 Task: Check the percentage active listings of 2 bedrooms in the last 3 years.
Action: Mouse moved to (797, 224)
Screenshot: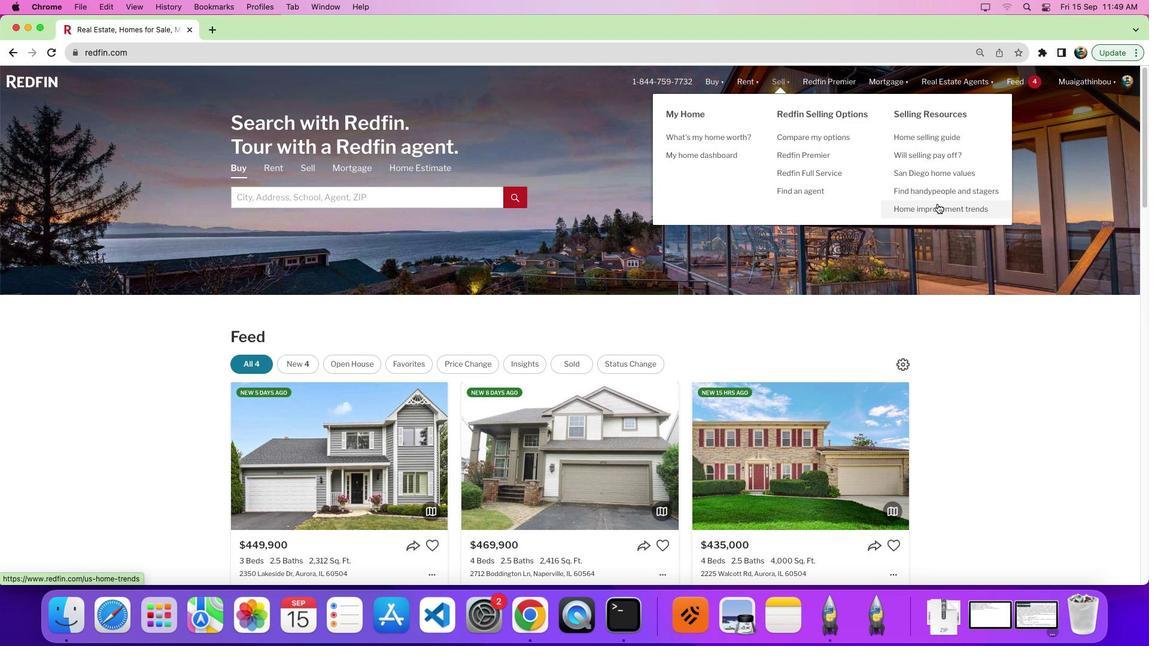 
Action: Mouse pressed left at (797, 224)
Screenshot: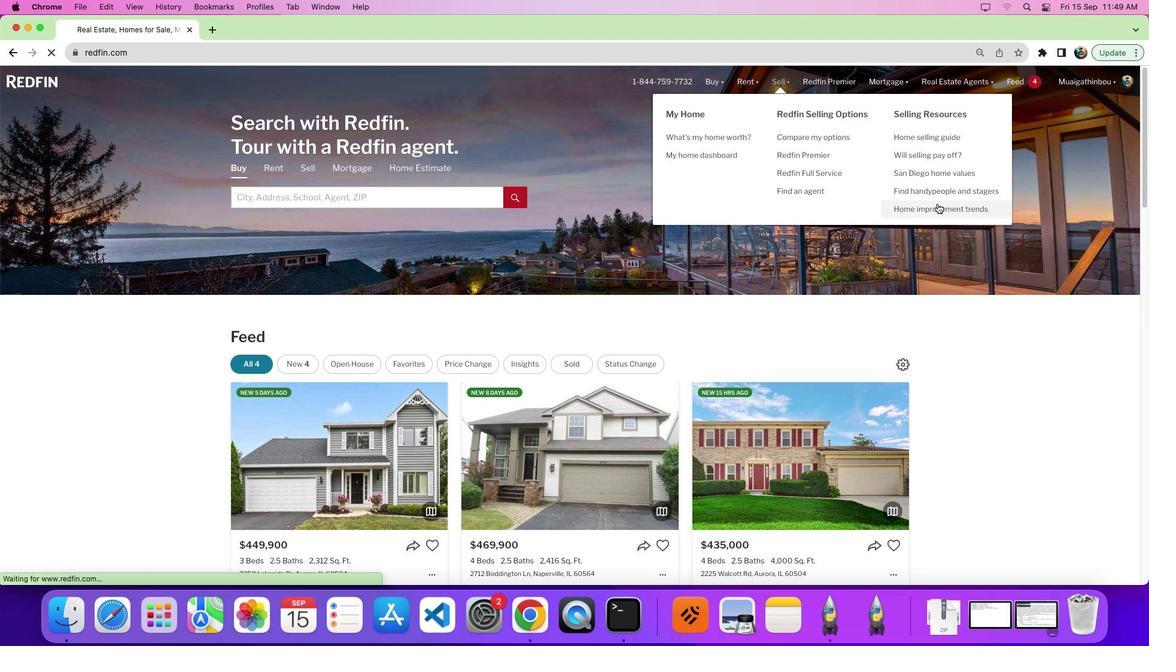
Action: Mouse moved to (359, 241)
Screenshot: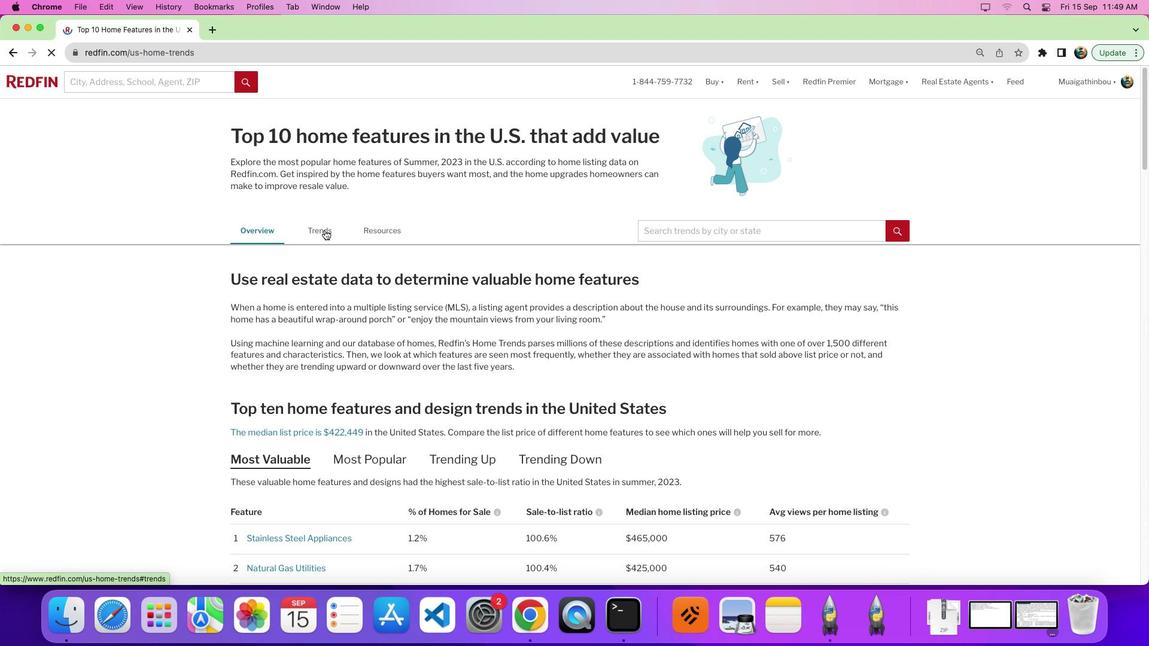 
Action: Mouse pressed left at (359, 241)
Screenshot: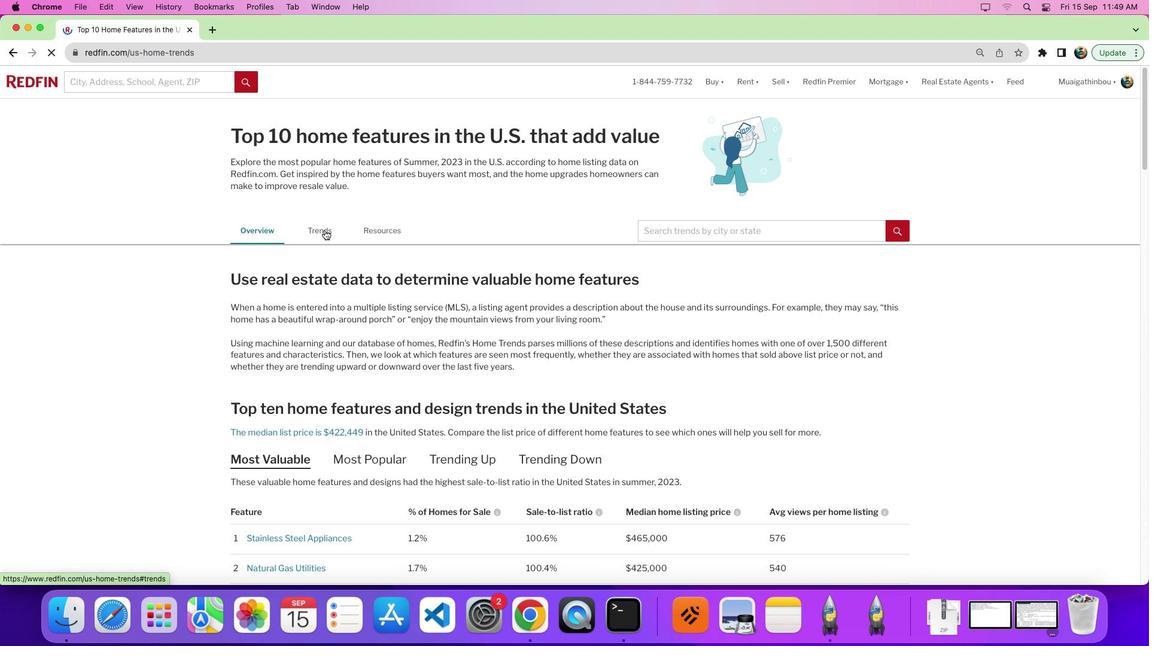 
Action: Mouse moved to (438, 283)
Screenshot: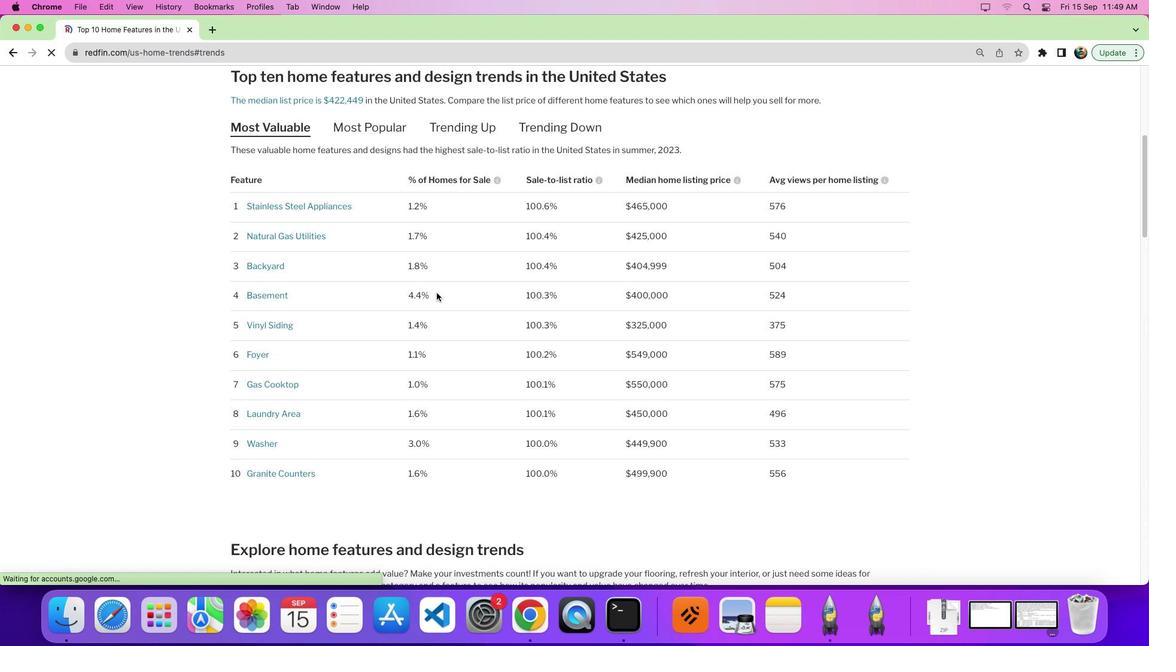
Action: Mouse scrolled (438, 283) with delta (126, 93)
Screenshot: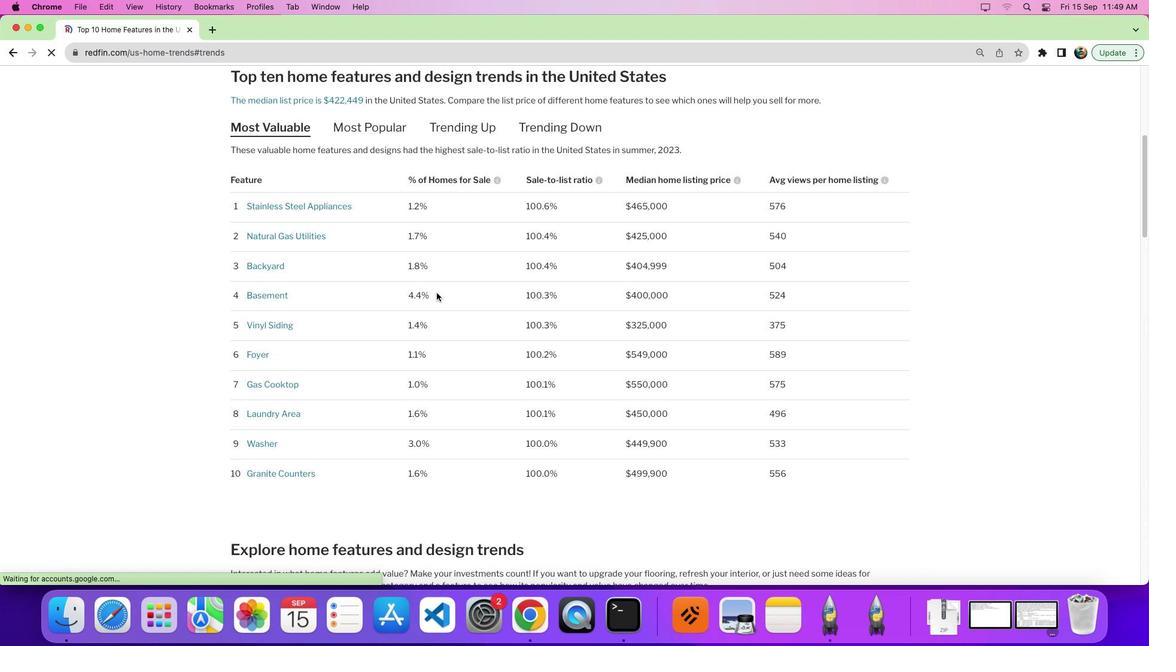 
Action: Mouse moved to (438, 283)
Screenshot: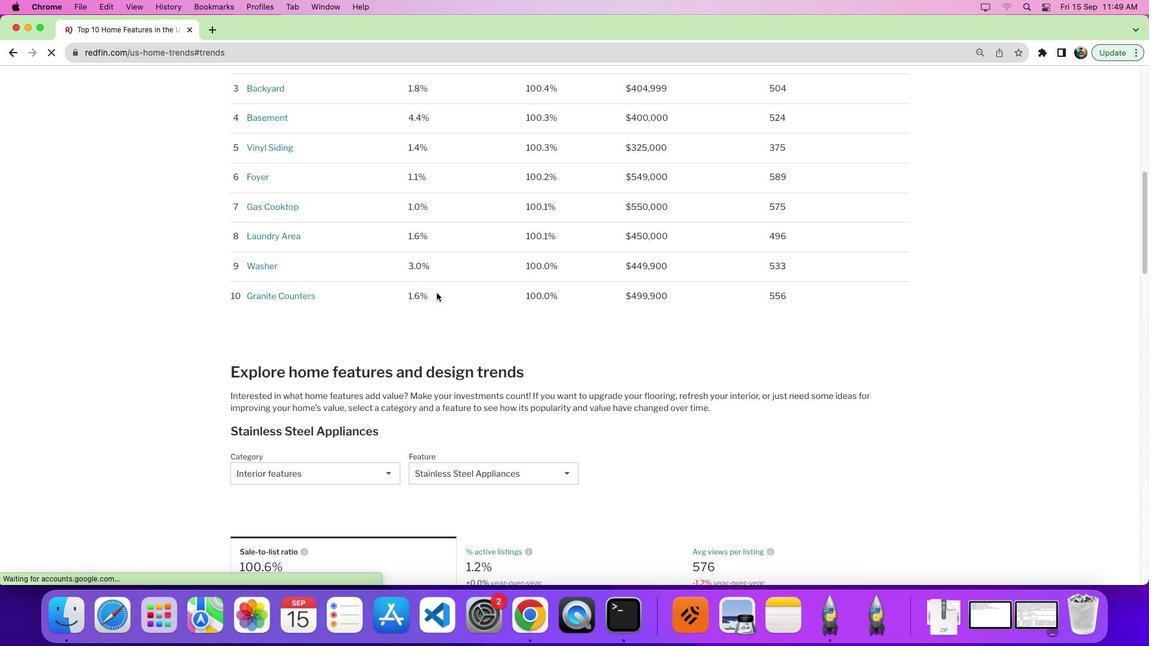 
Action: Mouse scrolled (438, 283) with delta (126, 93)
Screenshot: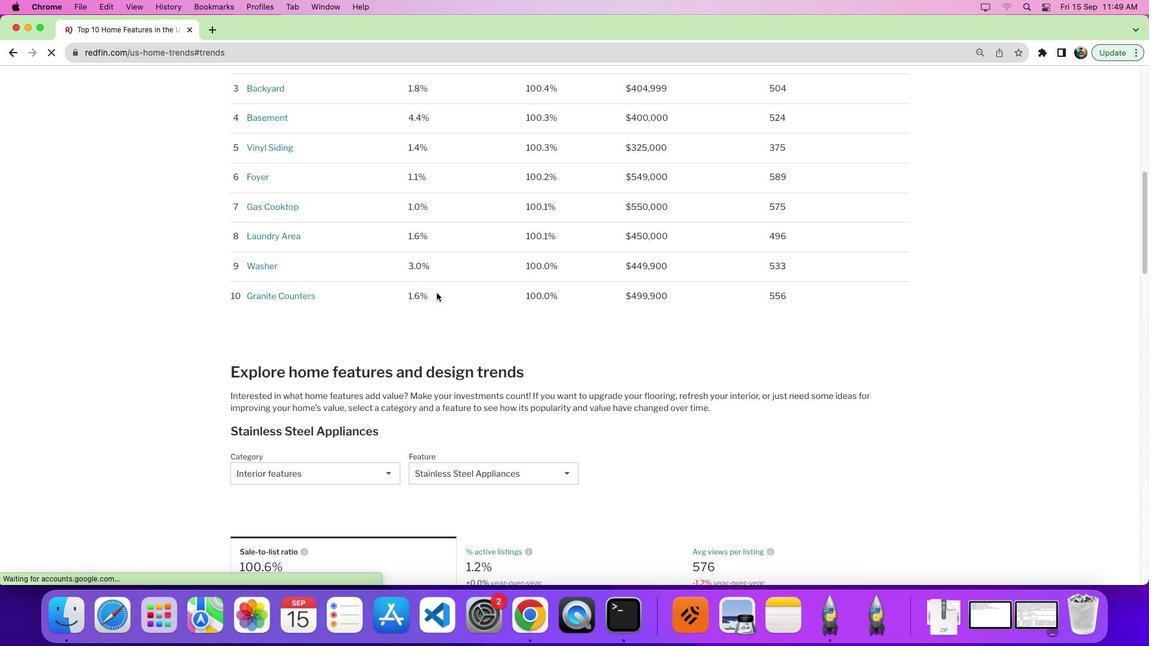
Action: Mouse moved to (439, 283)
Screenshot: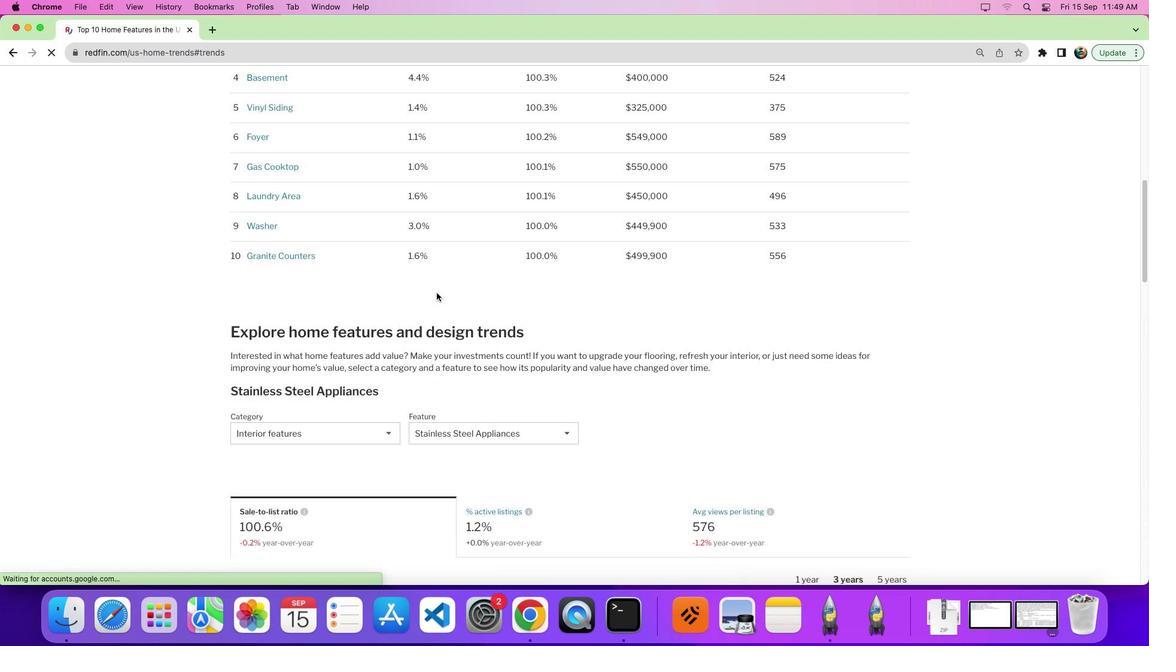 
Action: Mouse scrolled (439, 283) with delta (126, 90)
Screenshot: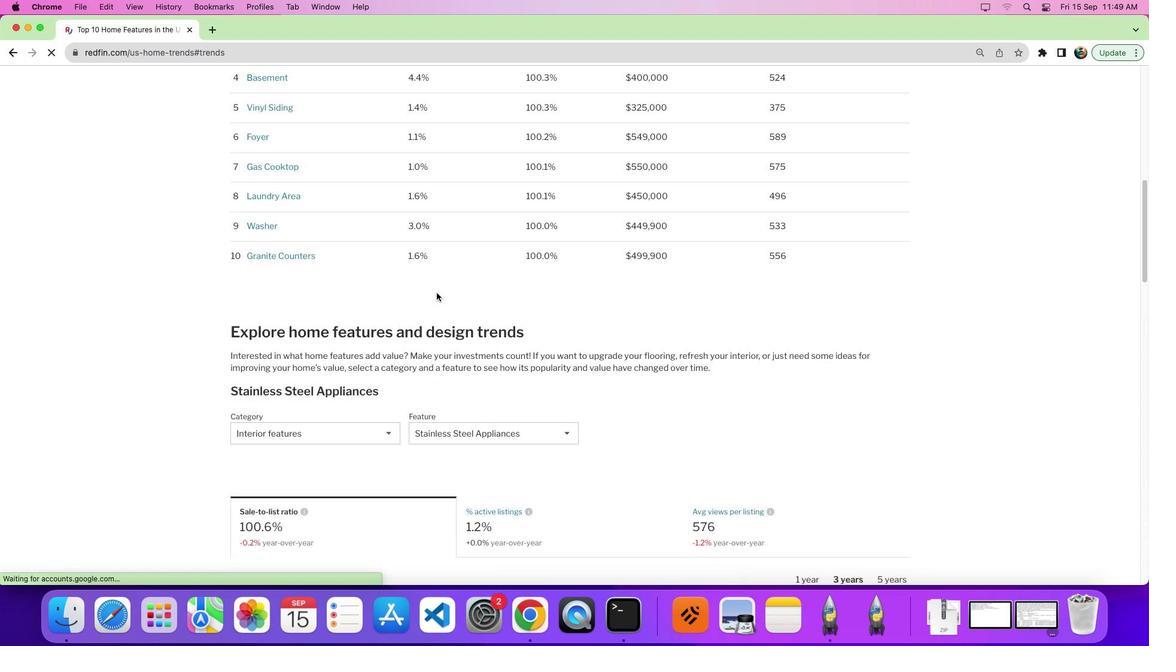 
Action: Mouse moved to (439, 281)
Screenshot: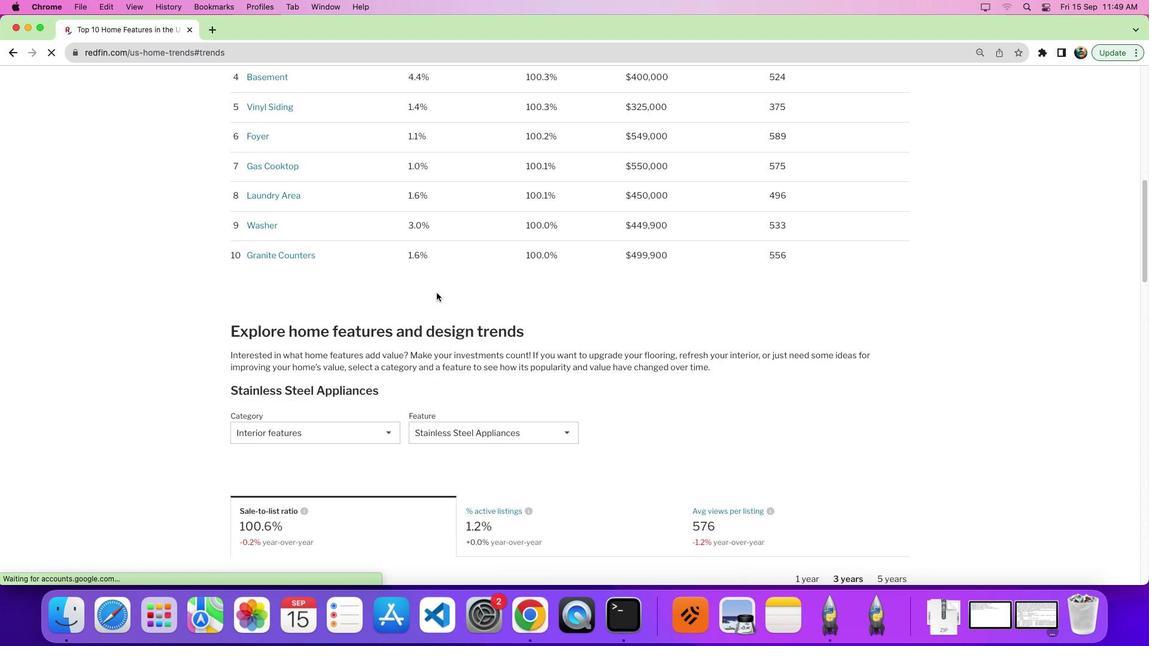 
Action: Mouse scrolled (439, 281) with delta (126, 93)
Screenshot: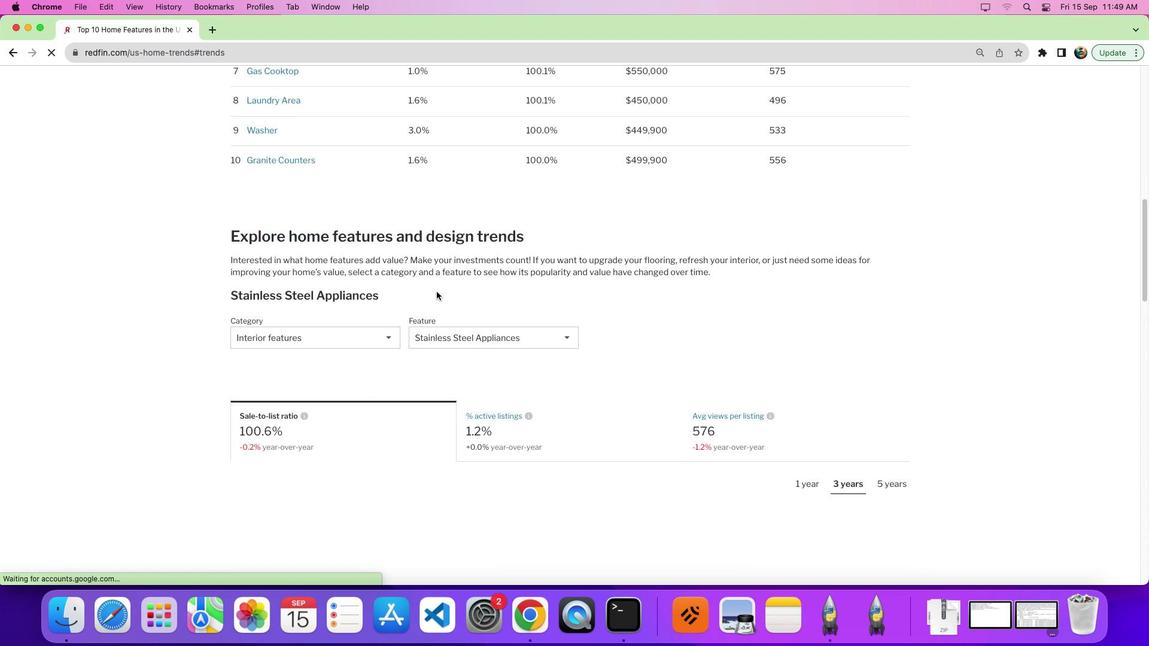 
Action: Mouse moved to (439, 281)
Screenshot: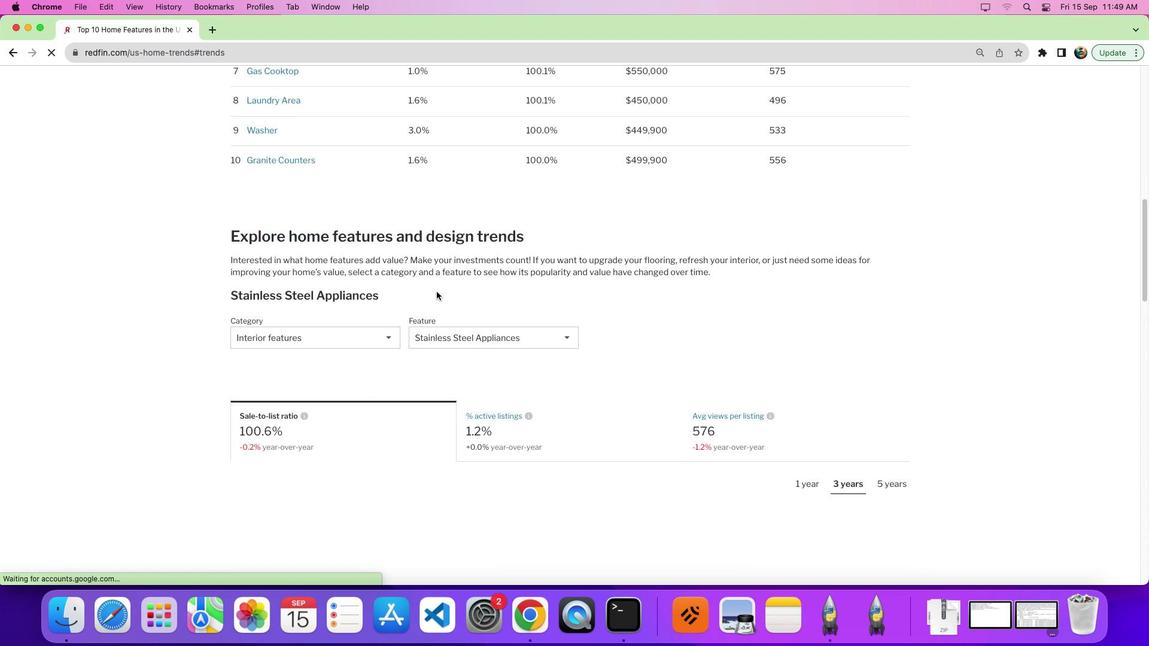 
Action: Mouse scrolled (439, 281) with delta (126, 93)
Screenshot: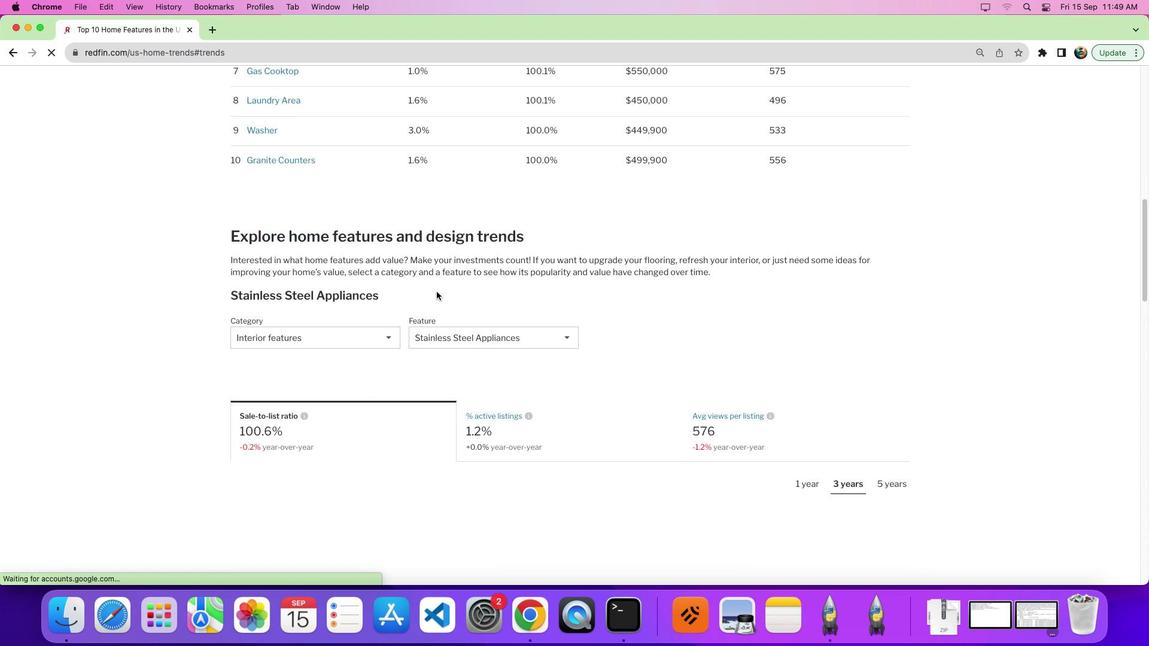 
Action: Mouse moved to (439, 281)
Screenshot: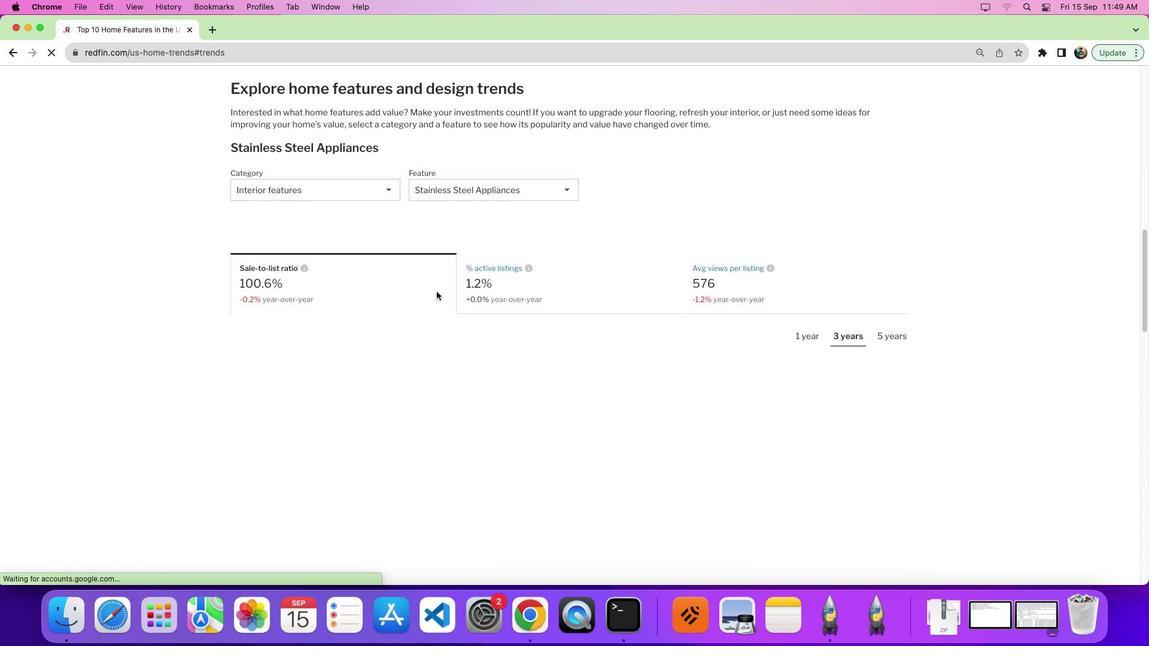 
Action: Mouse scrolled (439, 281) with delta (126, 90)
Screenshot: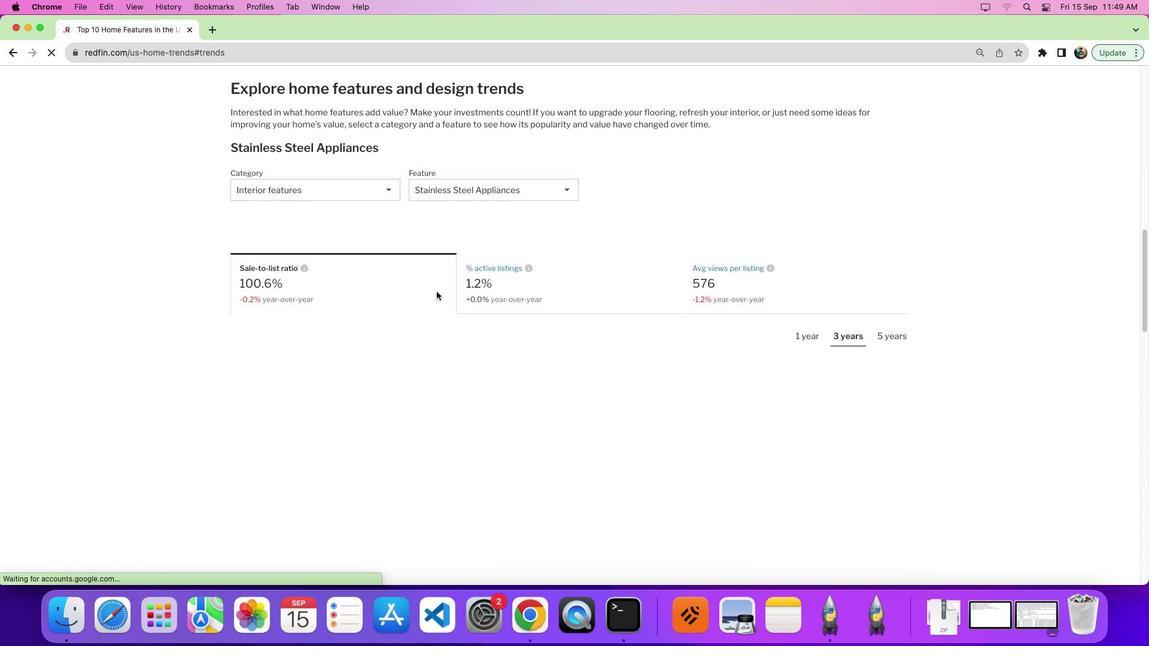 
Action: Mouse moved to (369, 217)
Screenshot: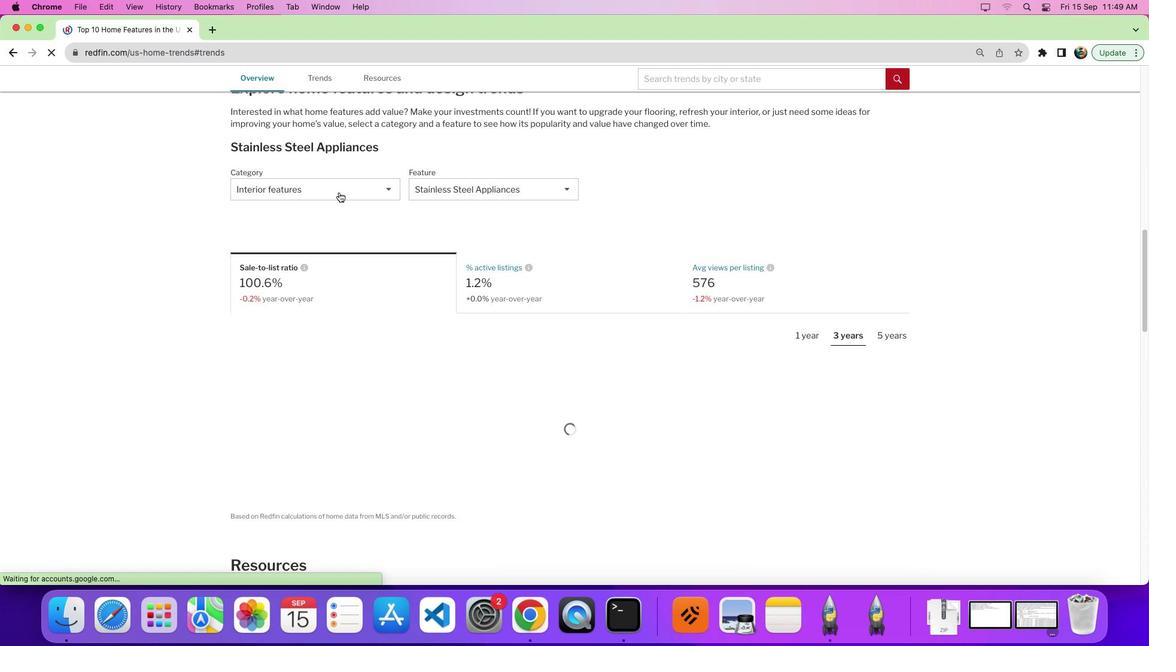 
Action: Mouse pressed left at (369, 217)
Screenshot: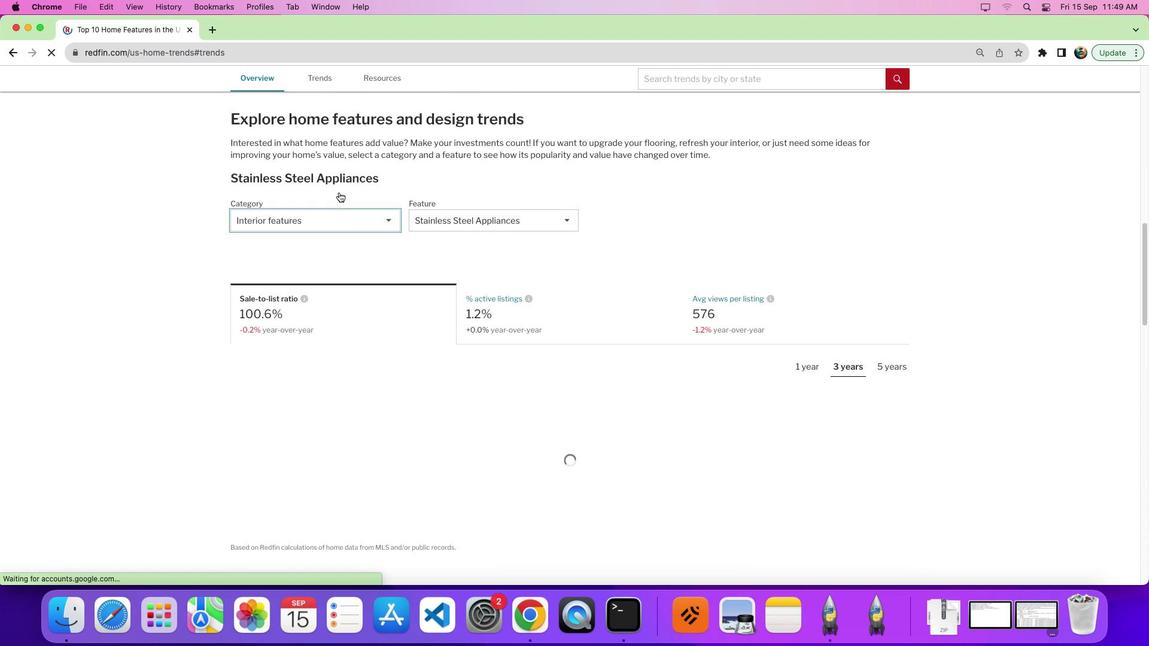 
Action: Mouse moved to (382, 289)
Screenshot: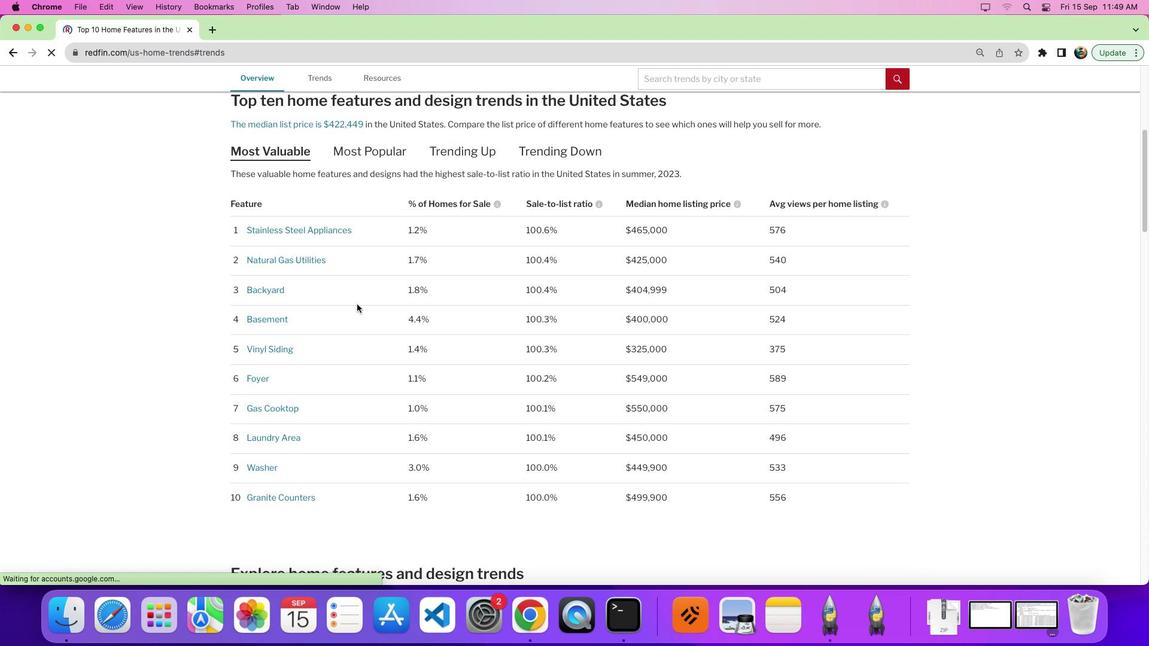 
Action: Mouse scrolled (382, 289) with delta (126, 93)
Screenshot: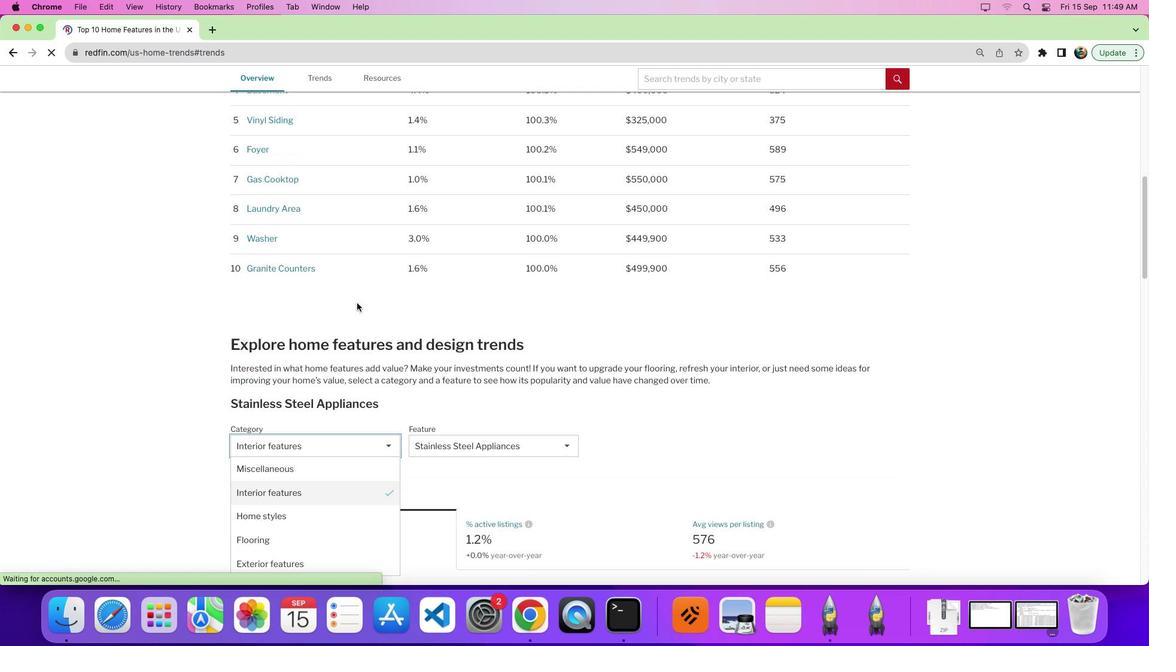 
Action: Mouse scrolled (382, 289) with delta (126, 93)
Screenshot: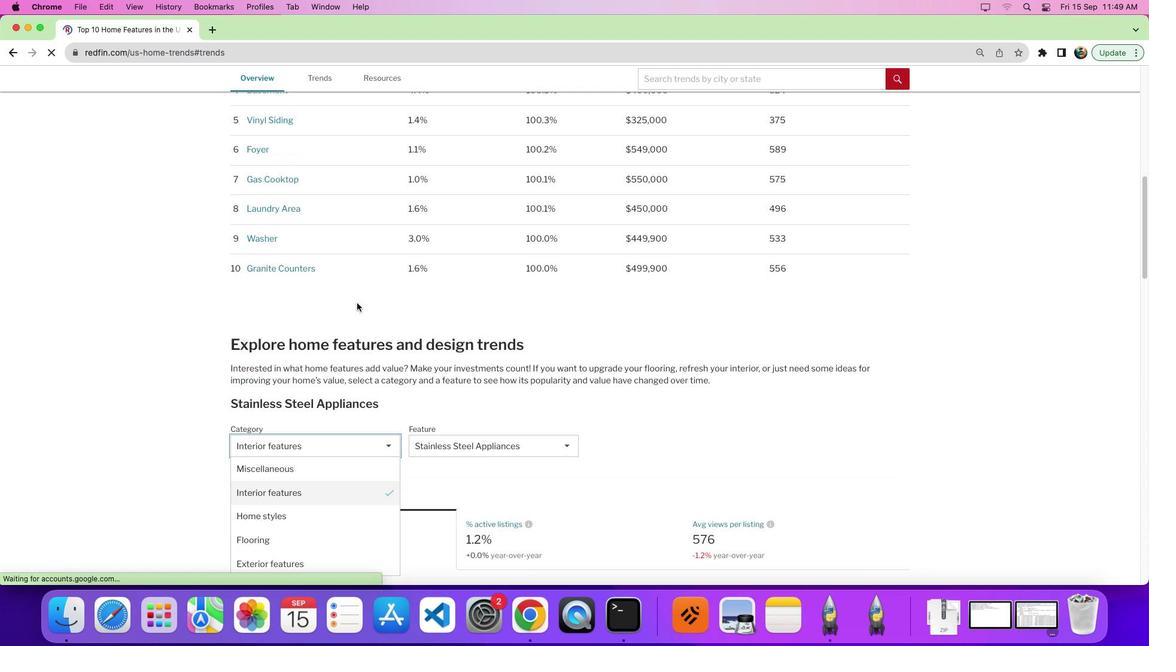 
Action: Mouse scrolled (382, 289) with delta (126, 90)
Screenshot: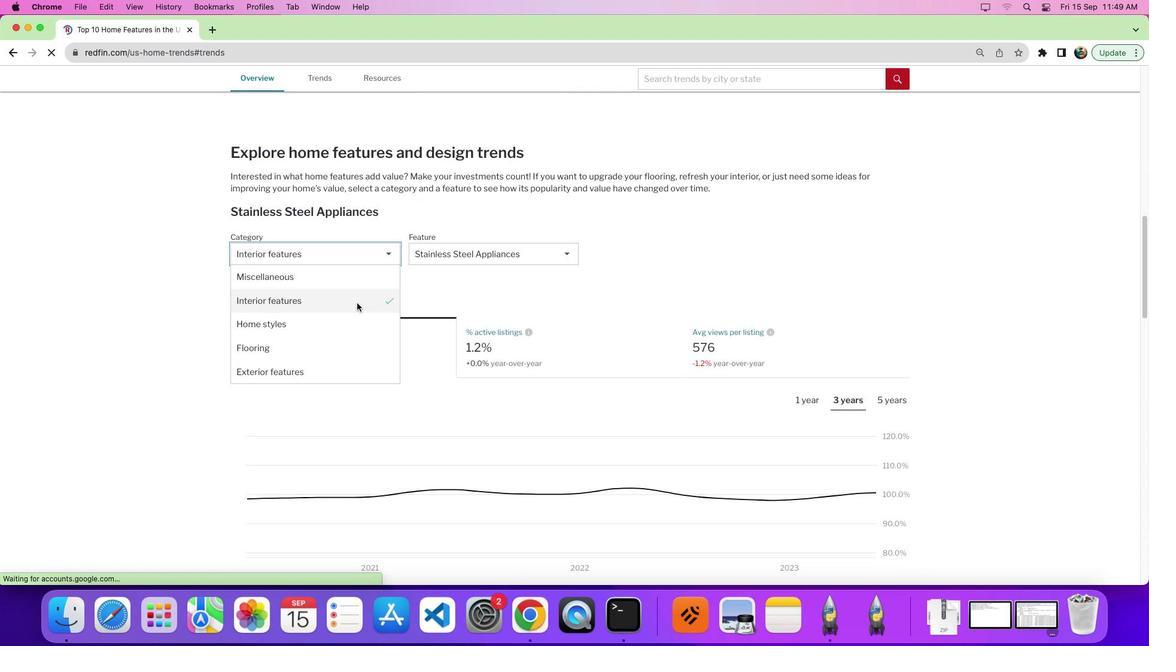 
Action: Mouse moved to (382, 288)
Screenshot: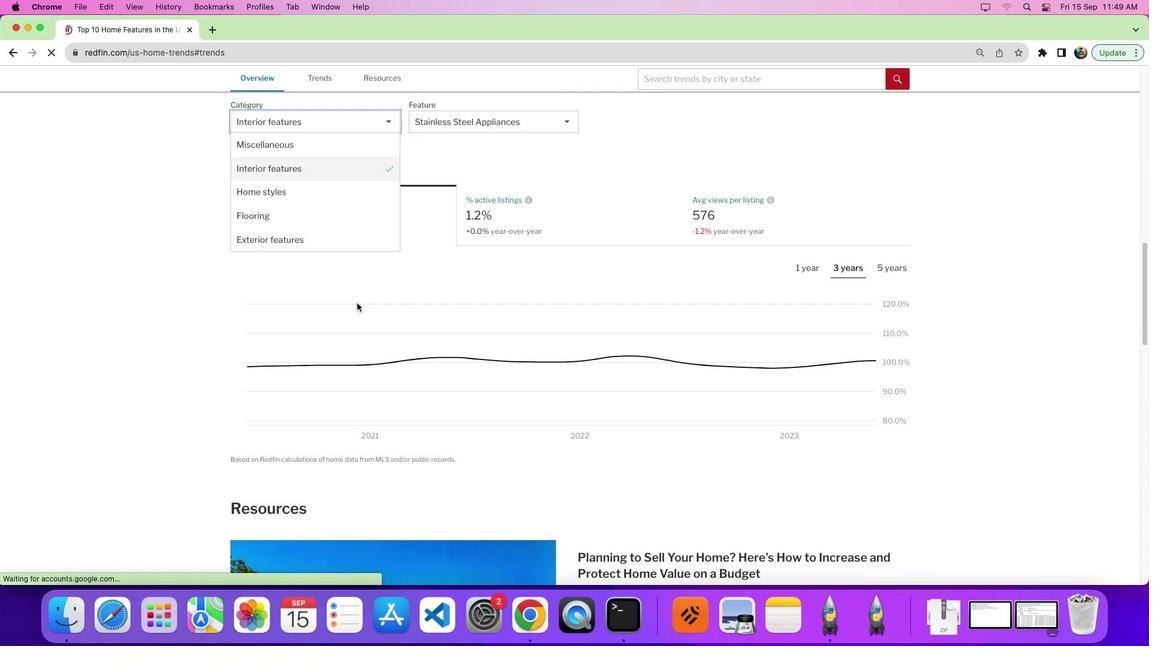 
Action: Mouse scrolled (382, 288) with delta (126, 89)
Screenshot: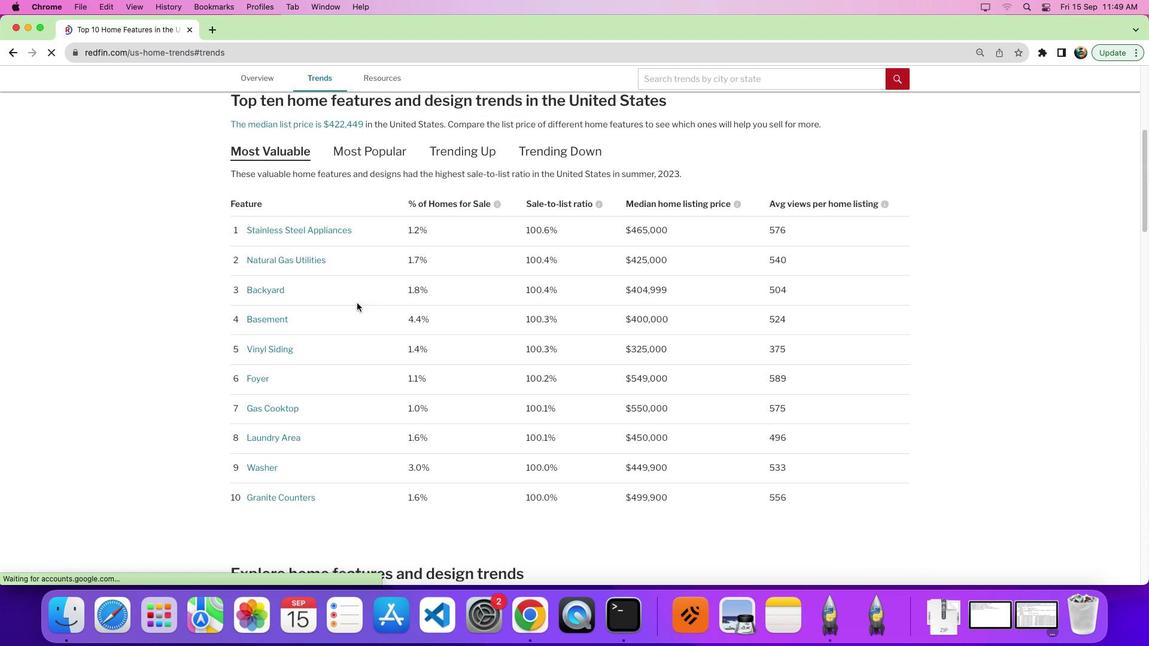 
Action: Mouse moved to (378, 177)
Screenshot: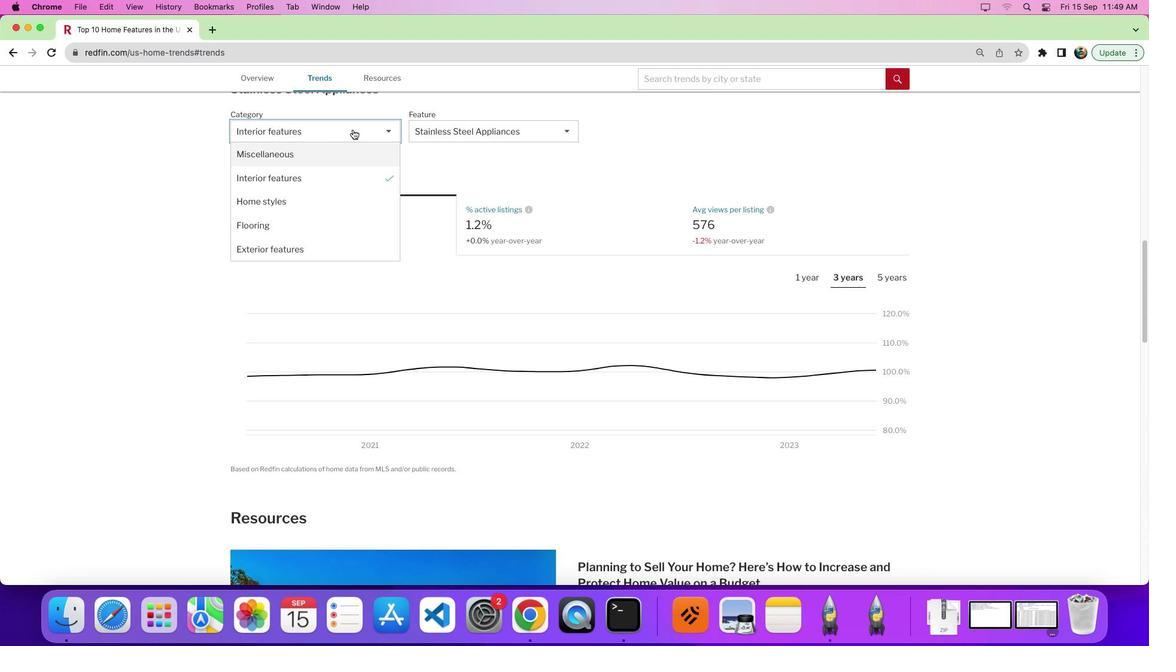 
Action: Mouse pressed left at (378, 177)
Screenshot: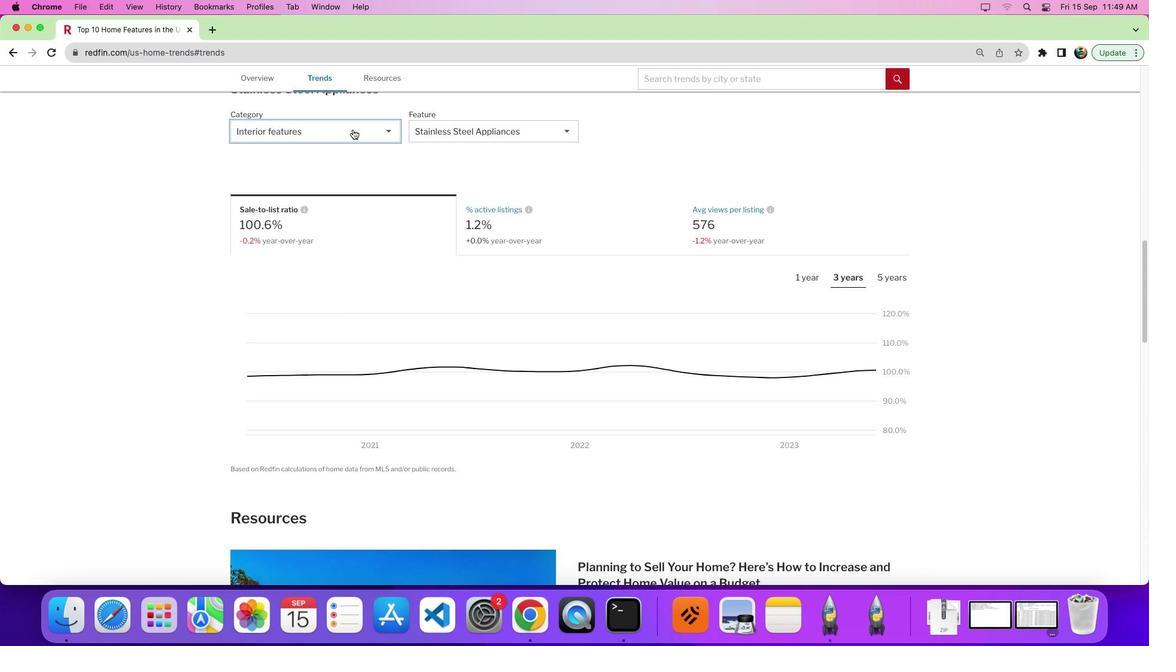 
Action: Mouse moved to (388, 183)
Screenshot: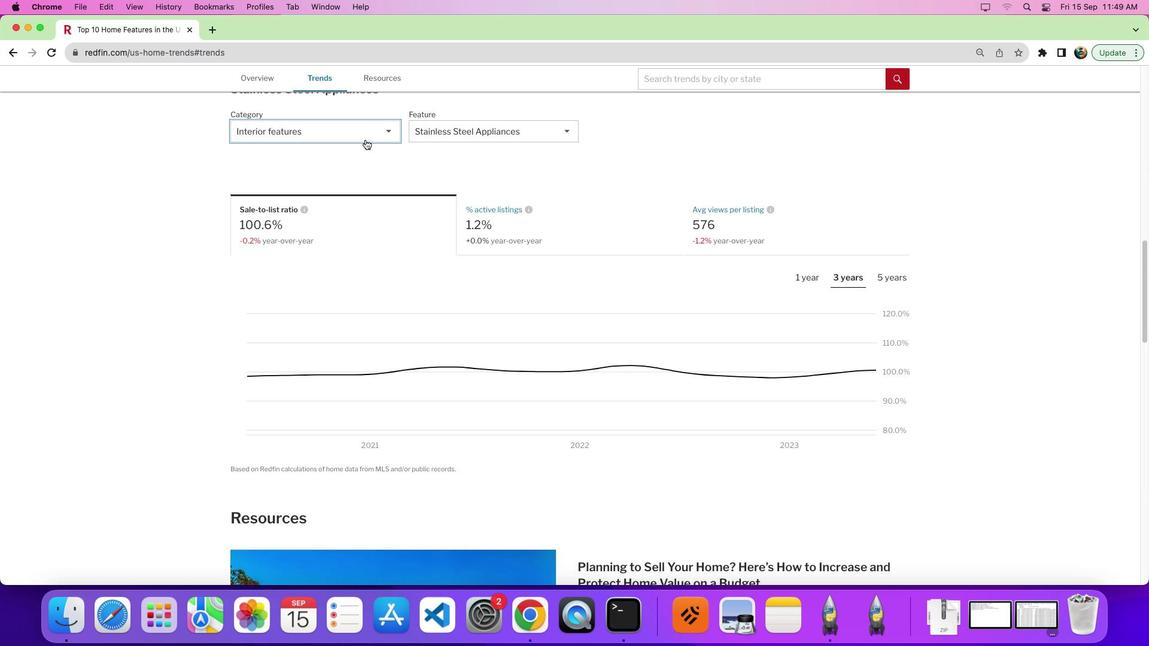 
Action: Mouse pressed left at (388, 183)
Screenshot: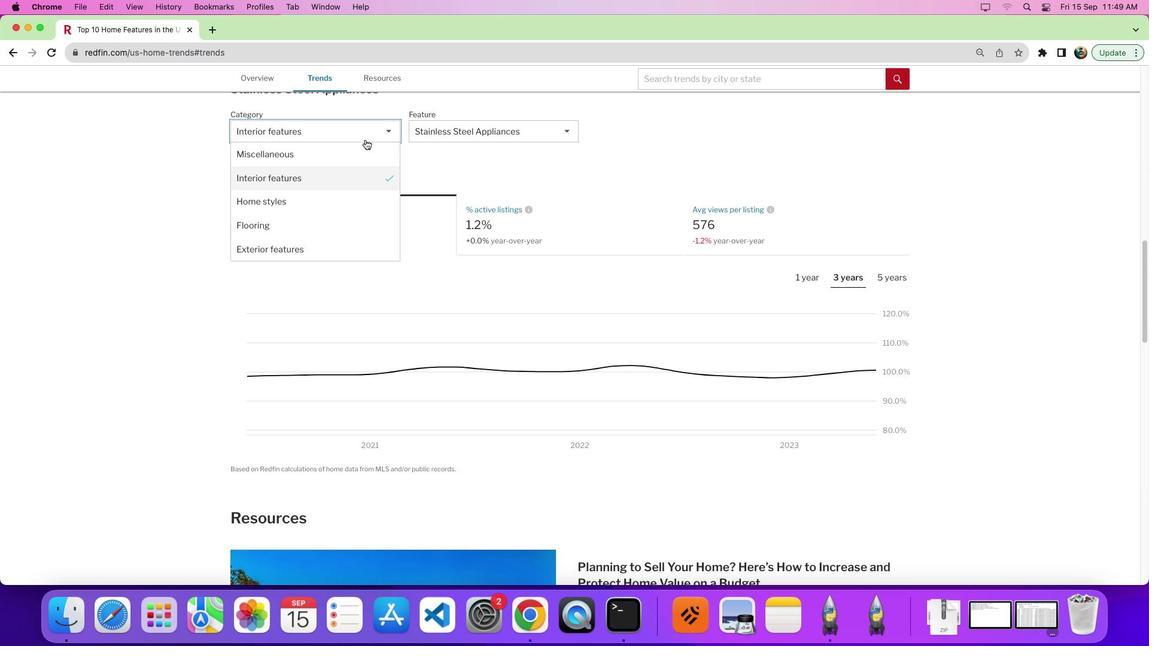
Action: Mouse moved to (377, 207)
Screenshot: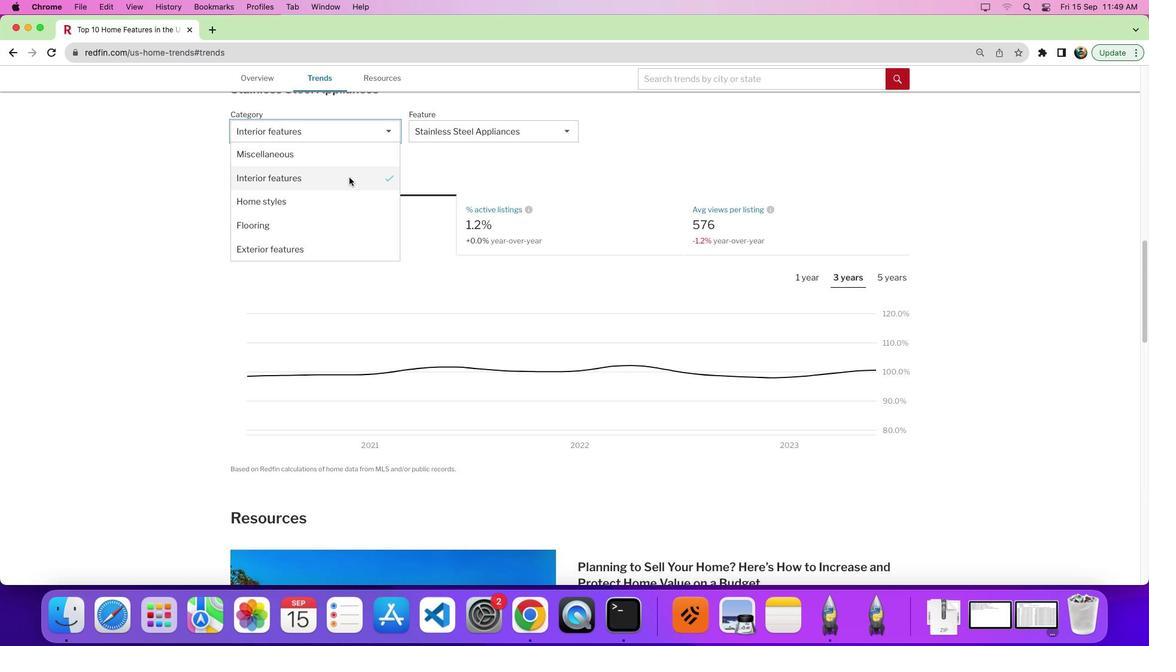 
Action: Mouse pressed left at (377, 207)
Screenshot: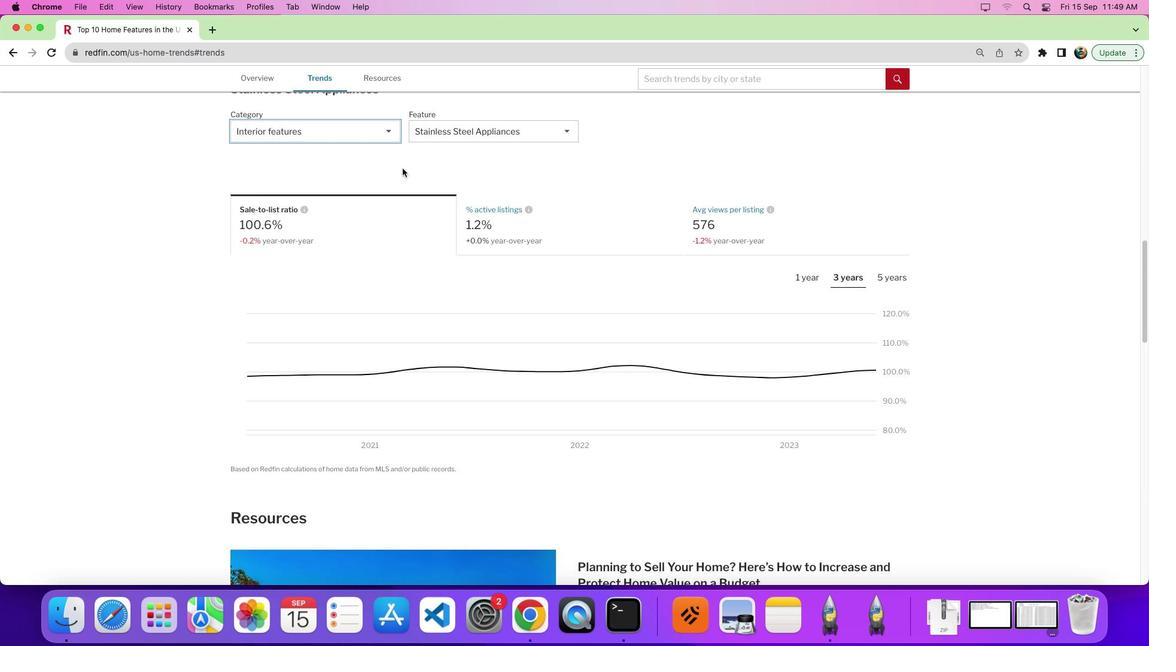 
Action: Mouse moved to (472, 181)
Screenshot: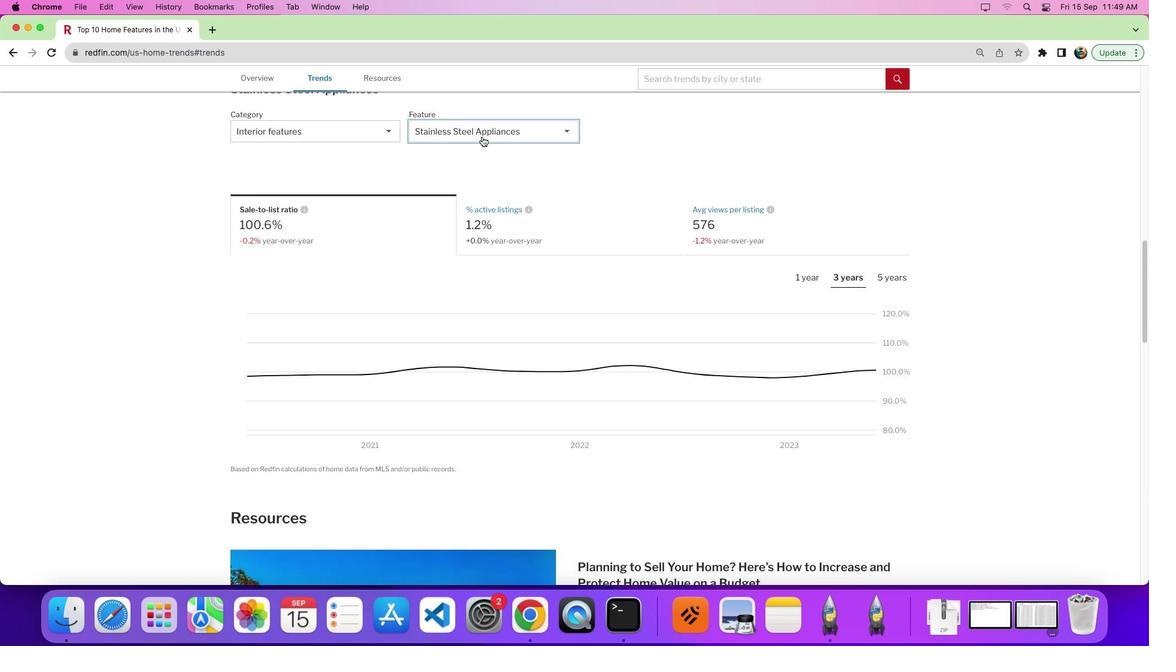 
Action: Mouse pressed left at (472, 181)
Screenshot: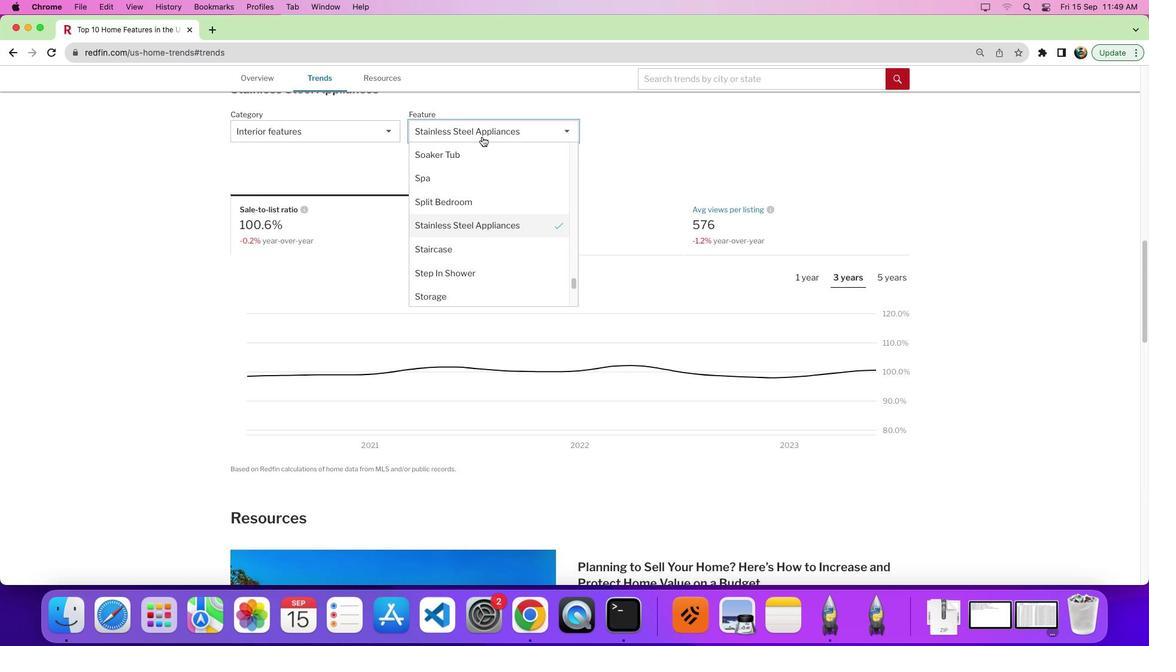 
Action: Mouse moved to (481, 215)
Screenshot: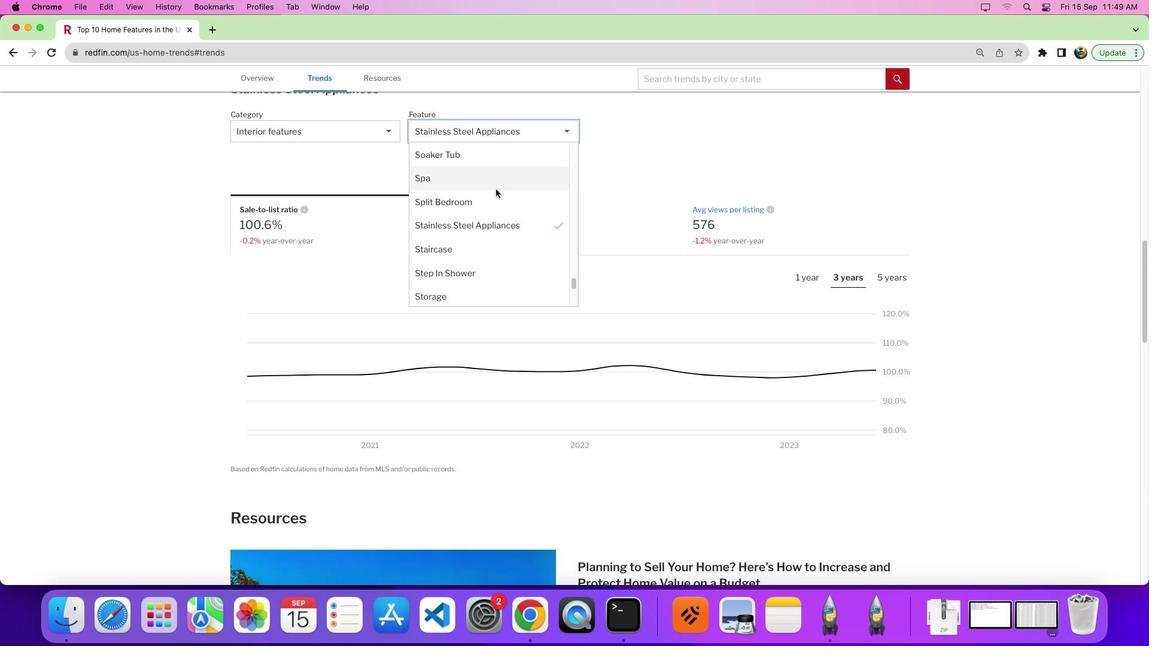 
Action: Mouse scrolled (481, 215) with delta (126, 93)
Screenshot: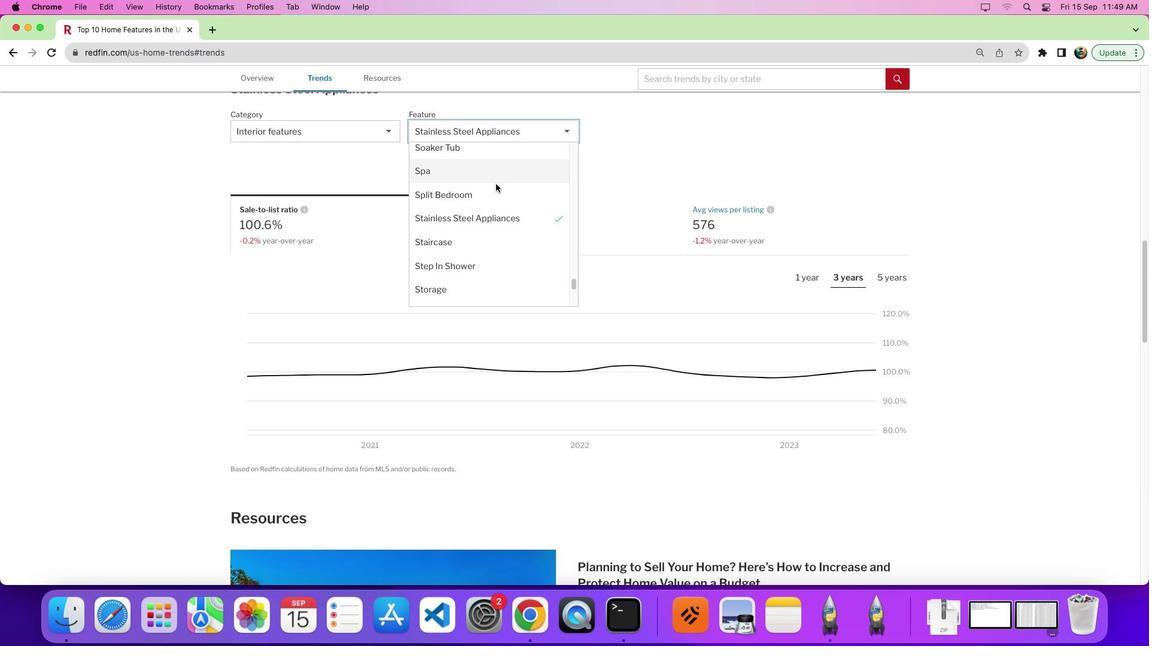 
Action: Mouse moved to (481, 212)
Screenshot: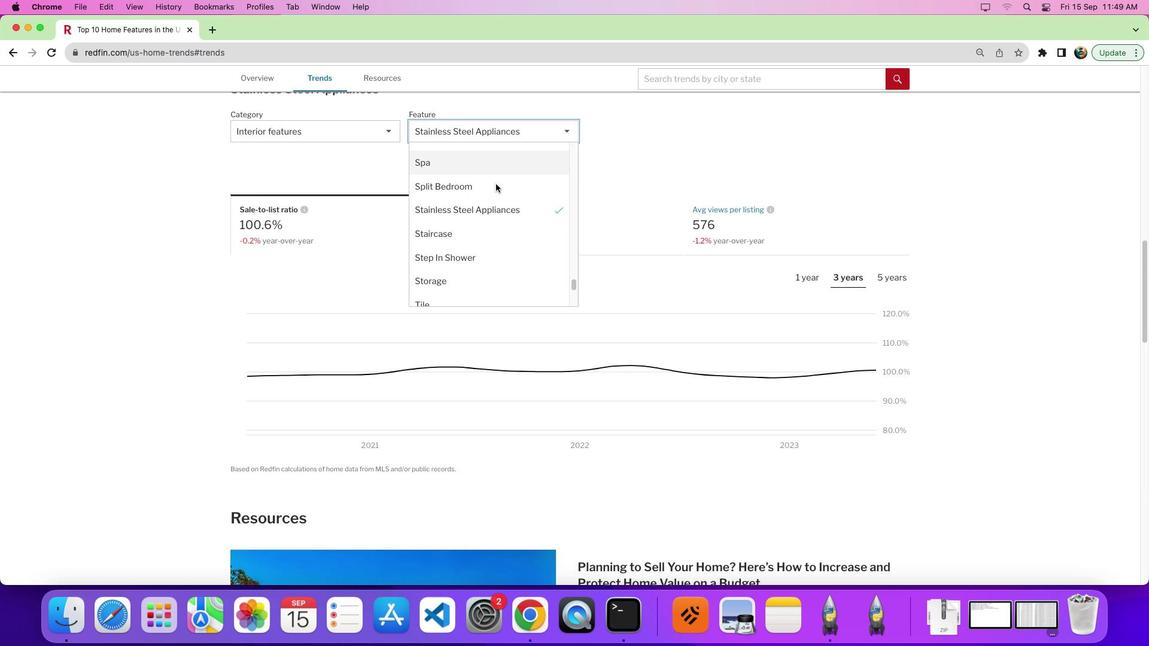 
Action: Mouse scrolled (481, 212) with delta (126, 93)
Screenshot: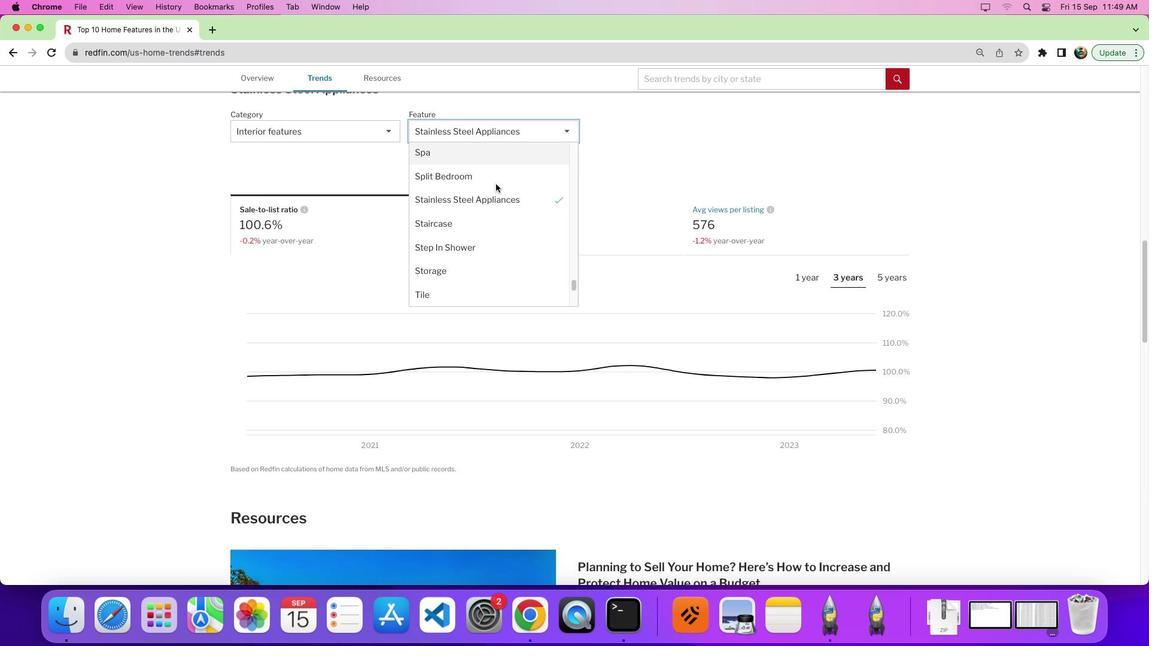 
Action: Mouse moved to (481, 211)
Screenshot: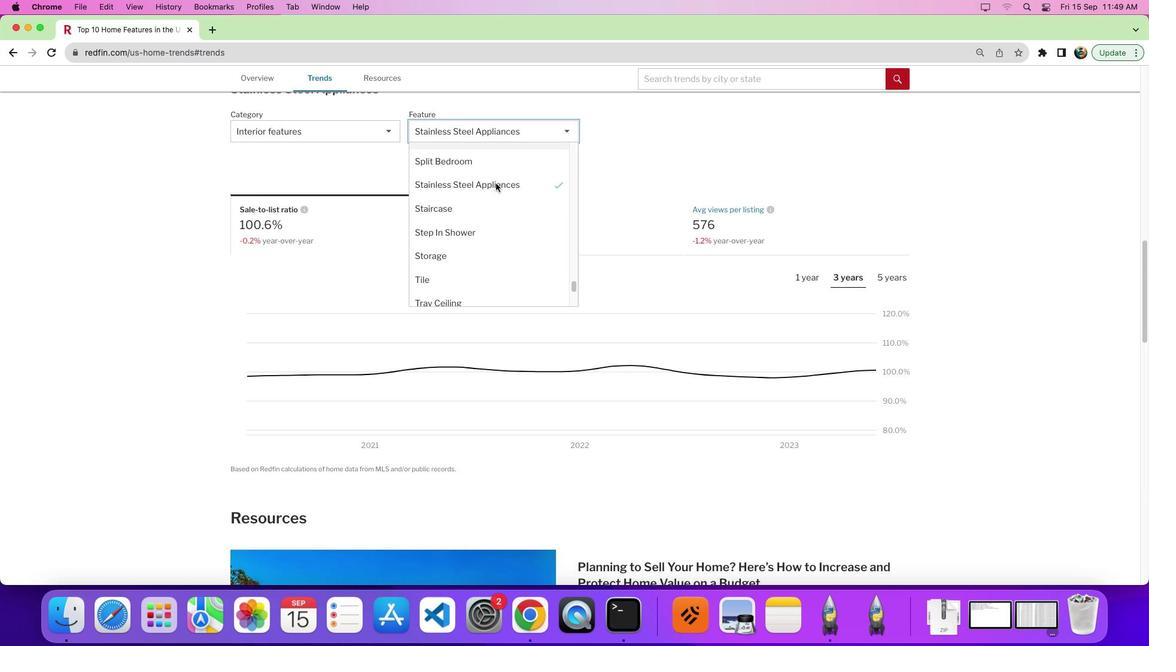 
Action: Mouse scrolled (481, 211) with delta (126, 93)
Screenshot: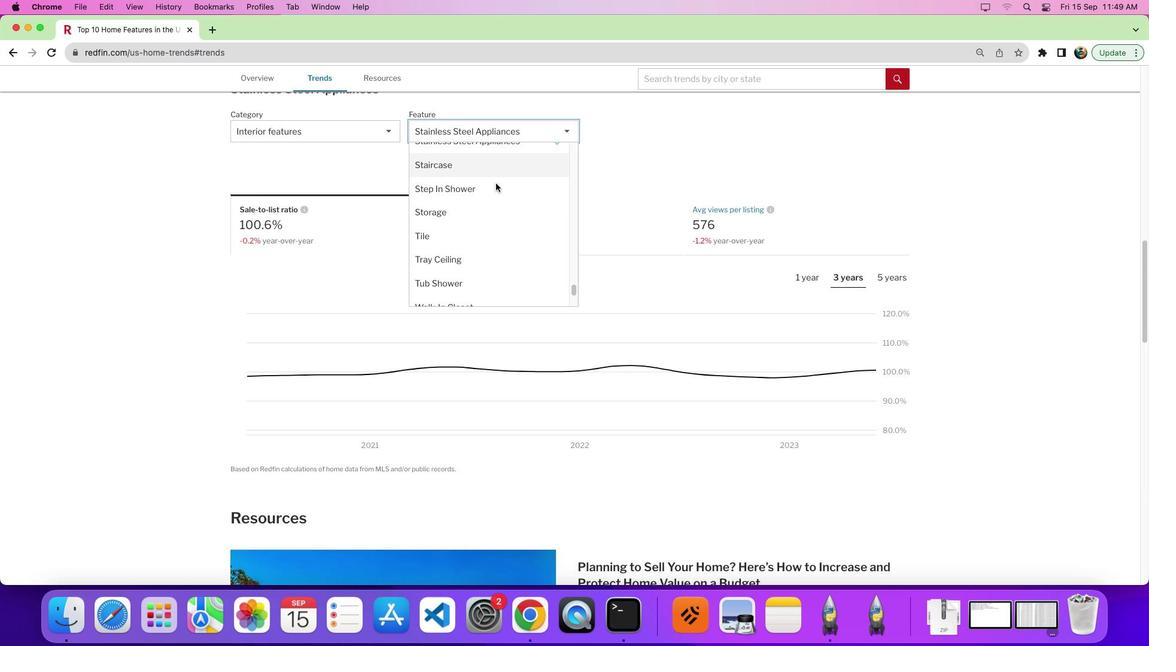 
Action: Mouse moved to (481, 211)
Screenshot: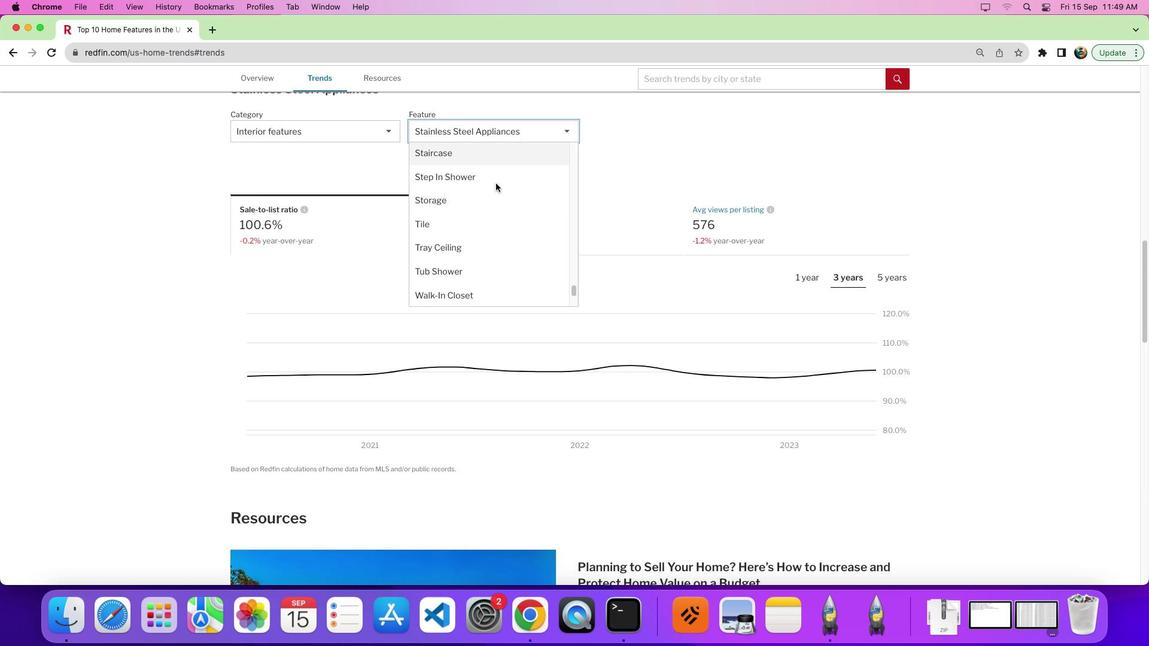 
Action: Mouse scrolled (481, 211) with delta (126, 93)
Screenshot: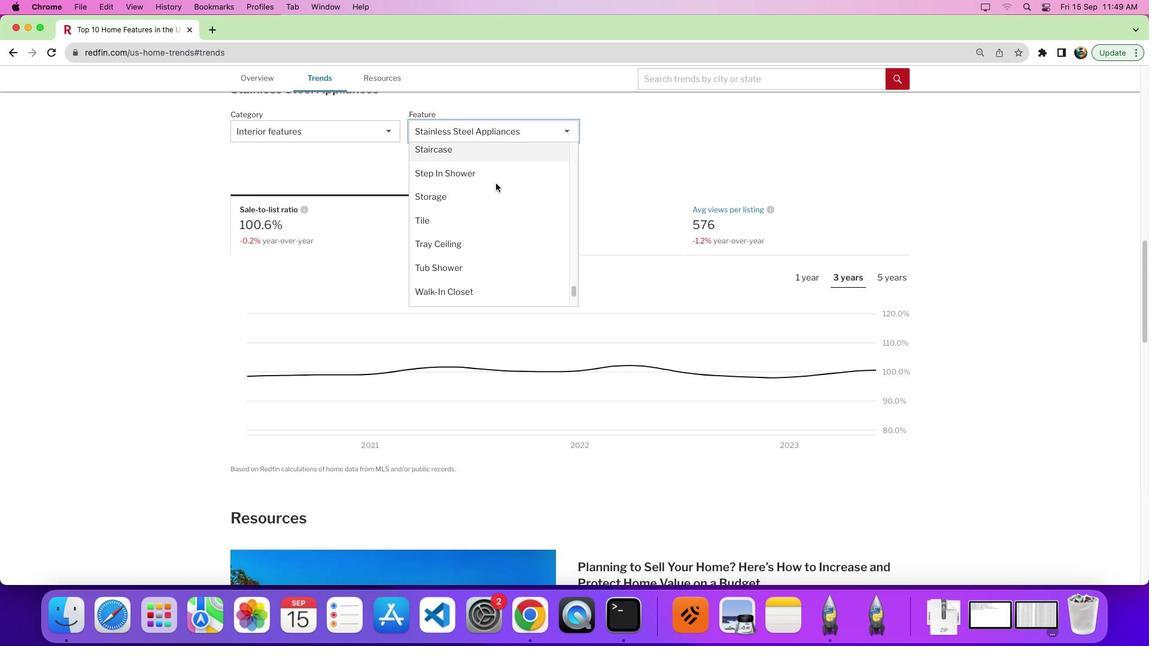 
Action: Mouse scrolled (481, 211) with delta (126, 93)
Screenshot: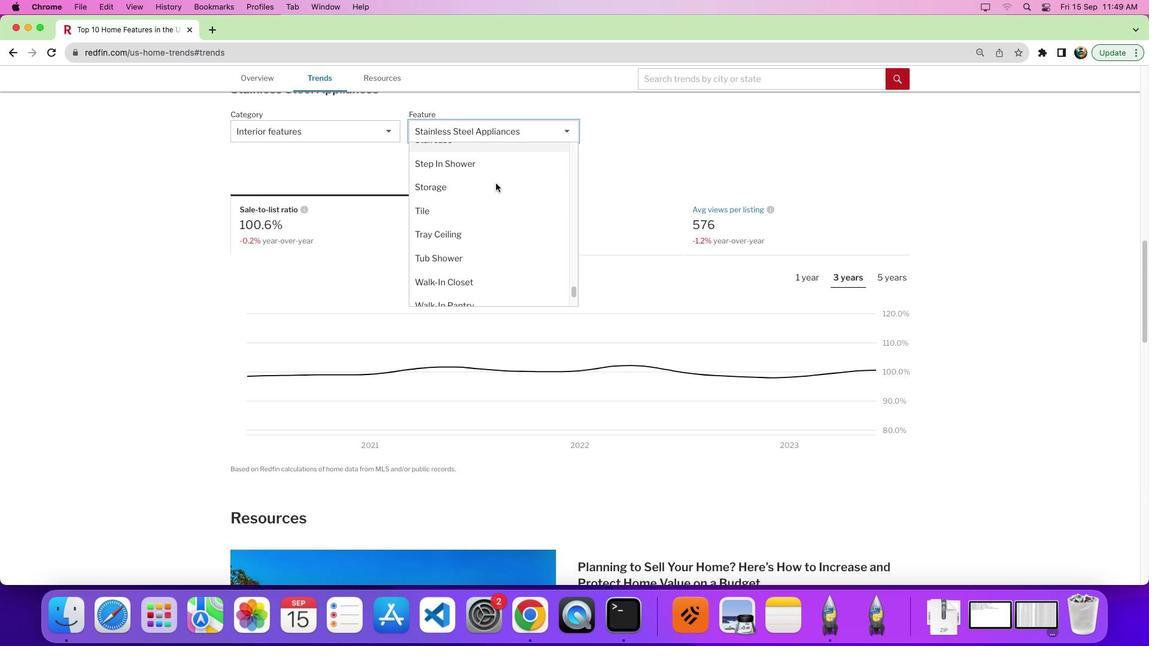 
Action: Mouse scrolled (481, 211) with delta (126, 93)
Screenshot: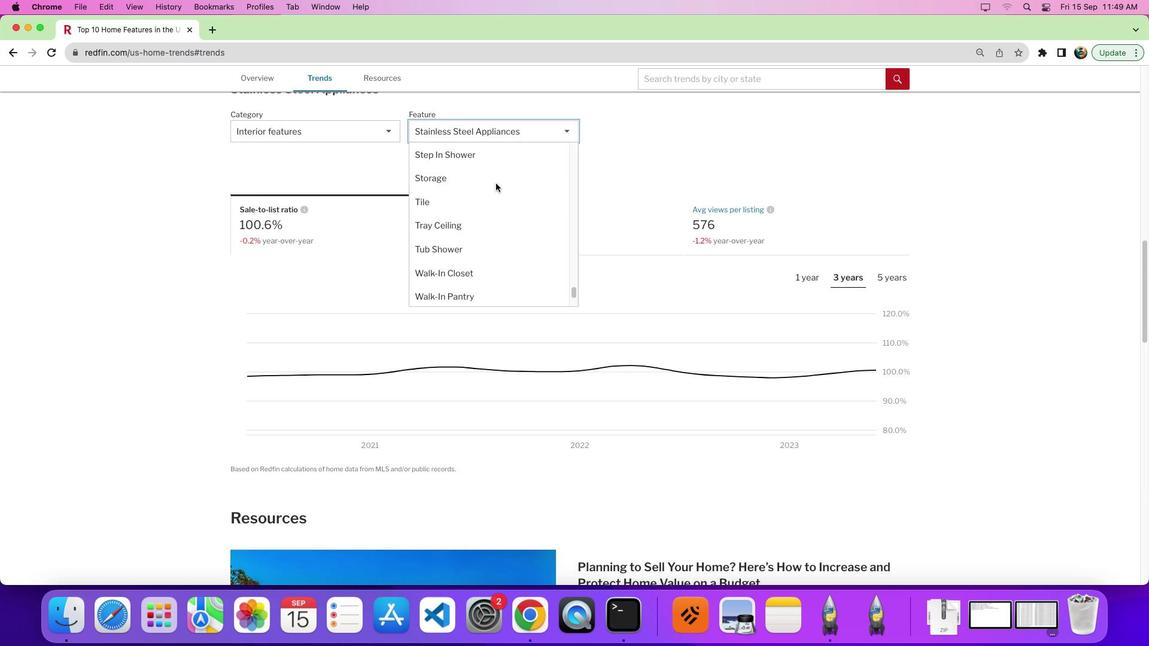 
Action: Mouse scrolled (481, 211) with delta (126, 93)
Screenshot: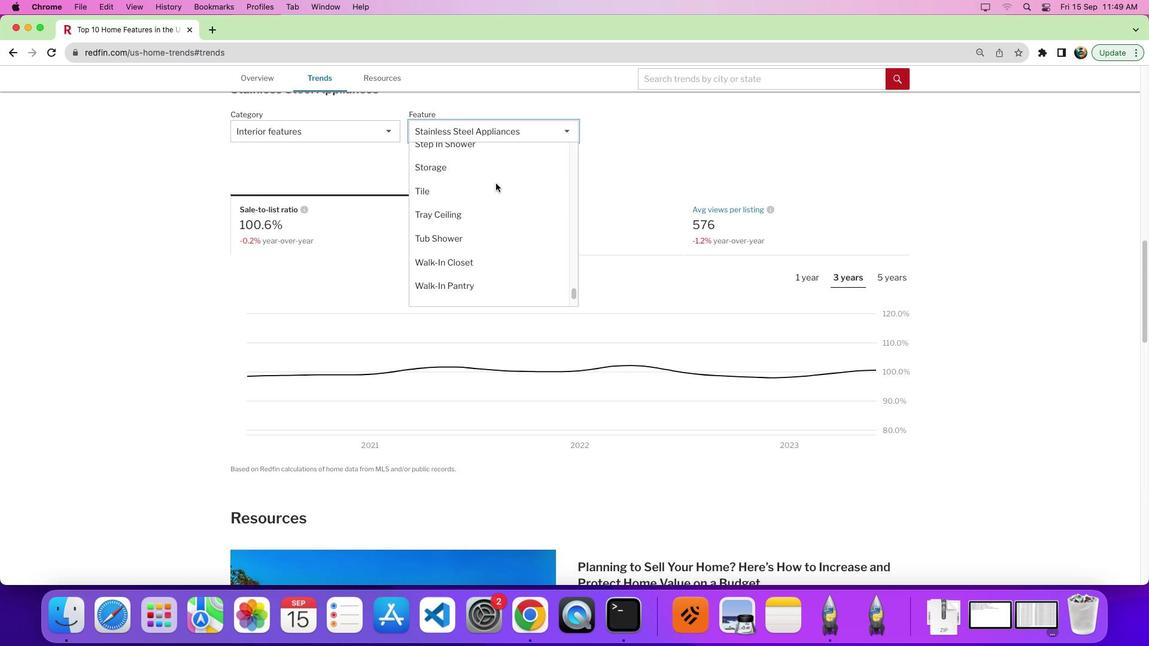 
Action: Mouse scrolled (481, 211) with delta (126, 93)
Screenshot: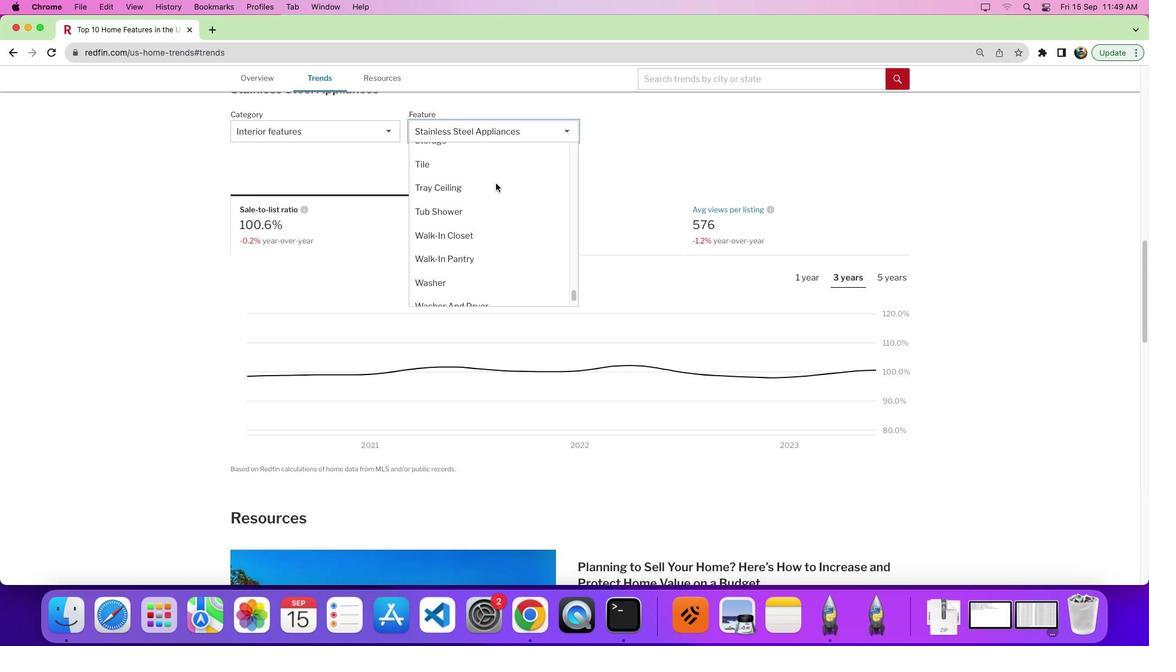 
Action: Mouse scrolled (481, 211) with delta (126, 93)
Screenshot: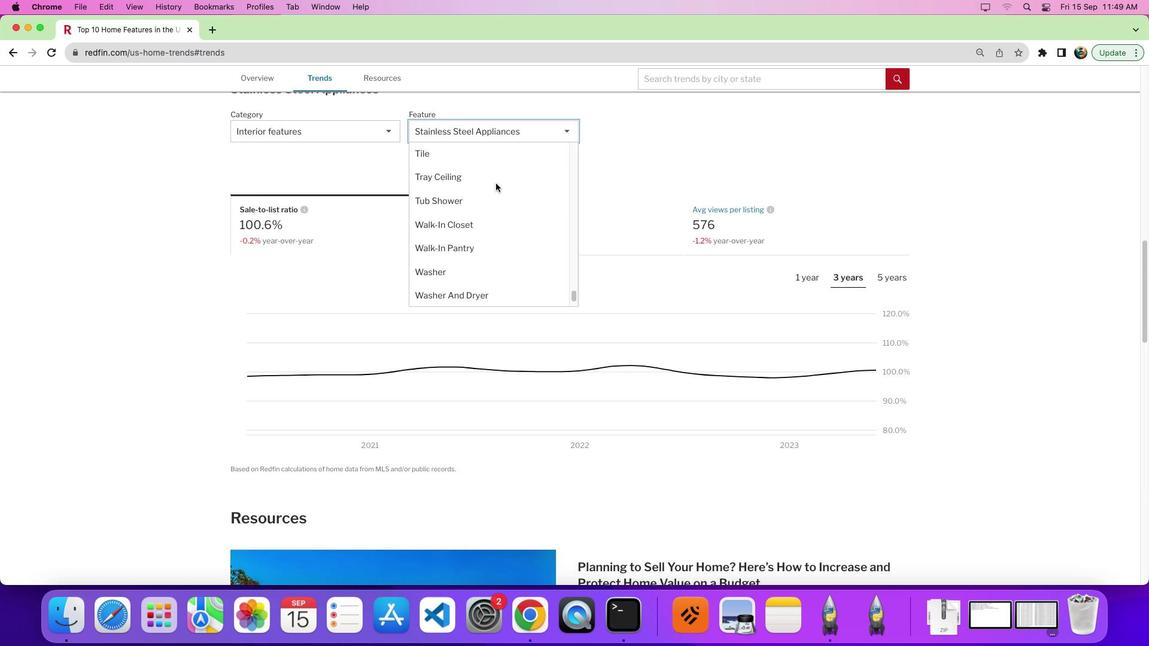 
Action: Mouse scrolled (481, 211) with delta (126, 93)
Screenshot: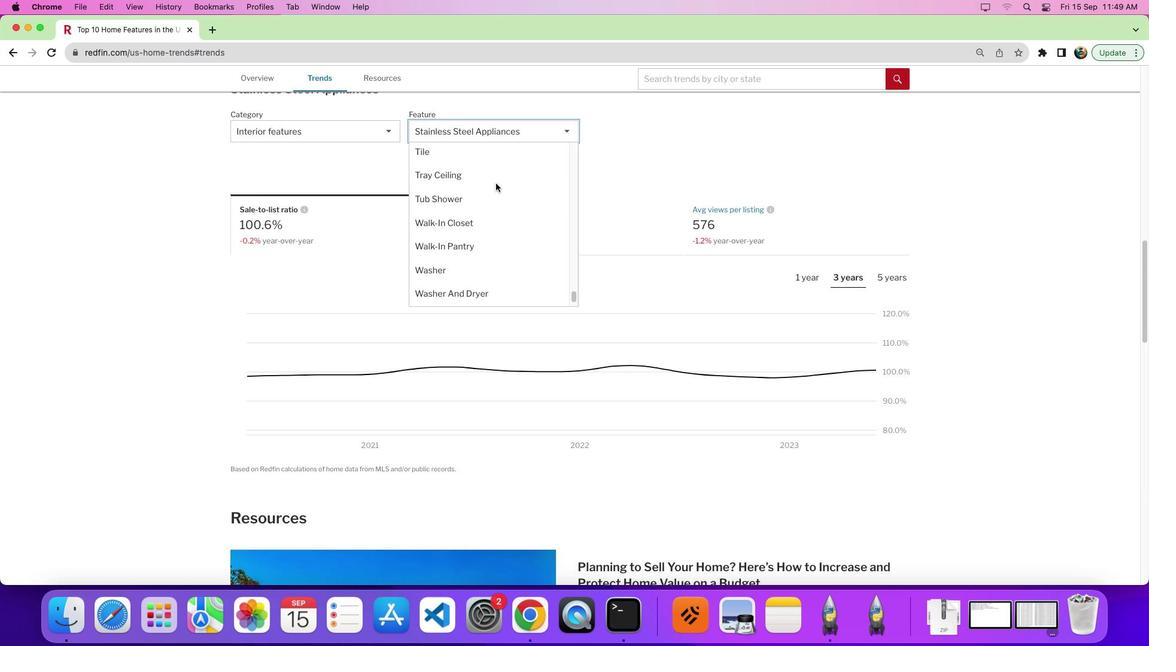 
Action: Mouse moved to (443, 220)
Screenshot: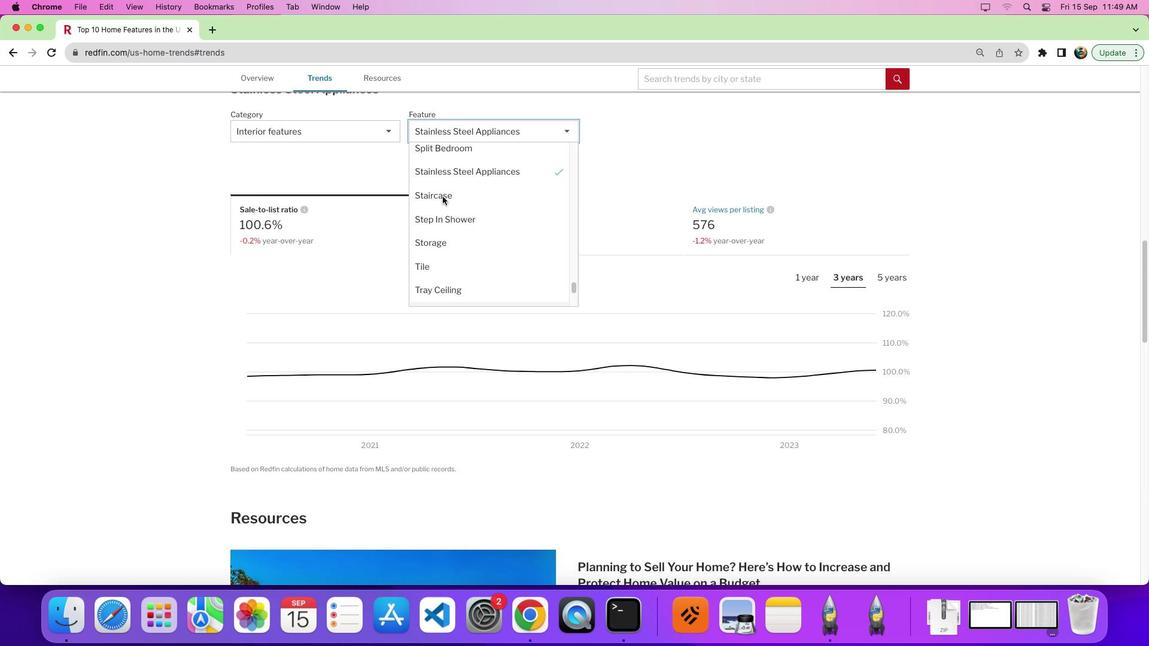 
Action: Mouse scrolled (443, 220) with delta (126, 94)
Screenshot: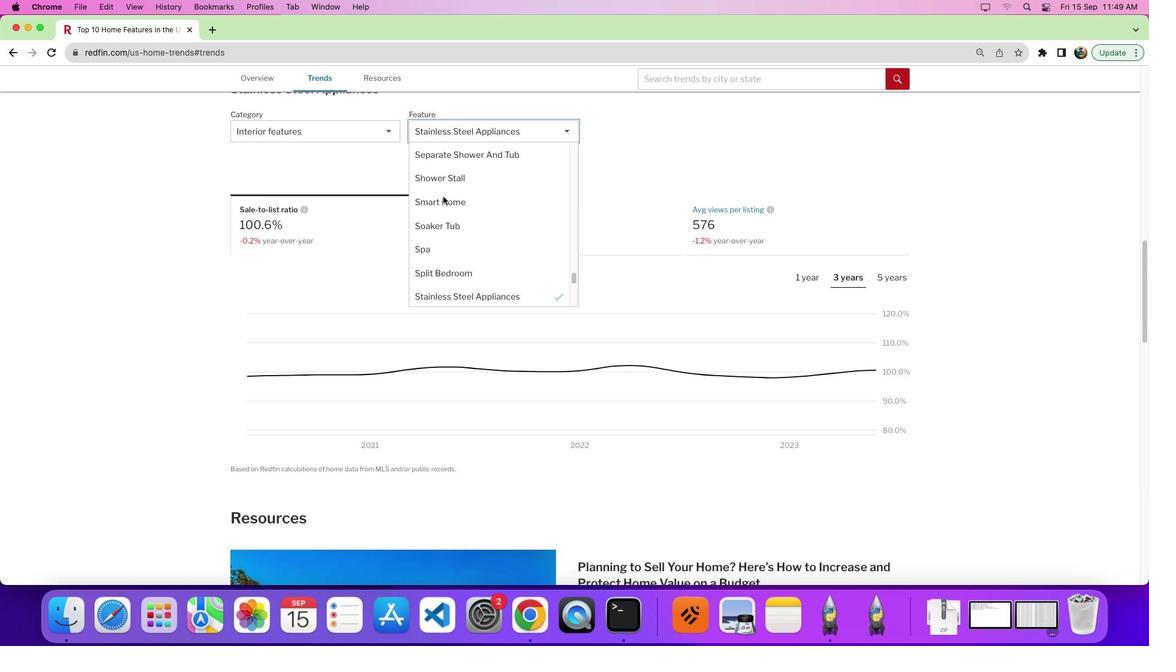 
Action: Mouse scrolled (443, 220) with delta (126, 94)
Screenshot: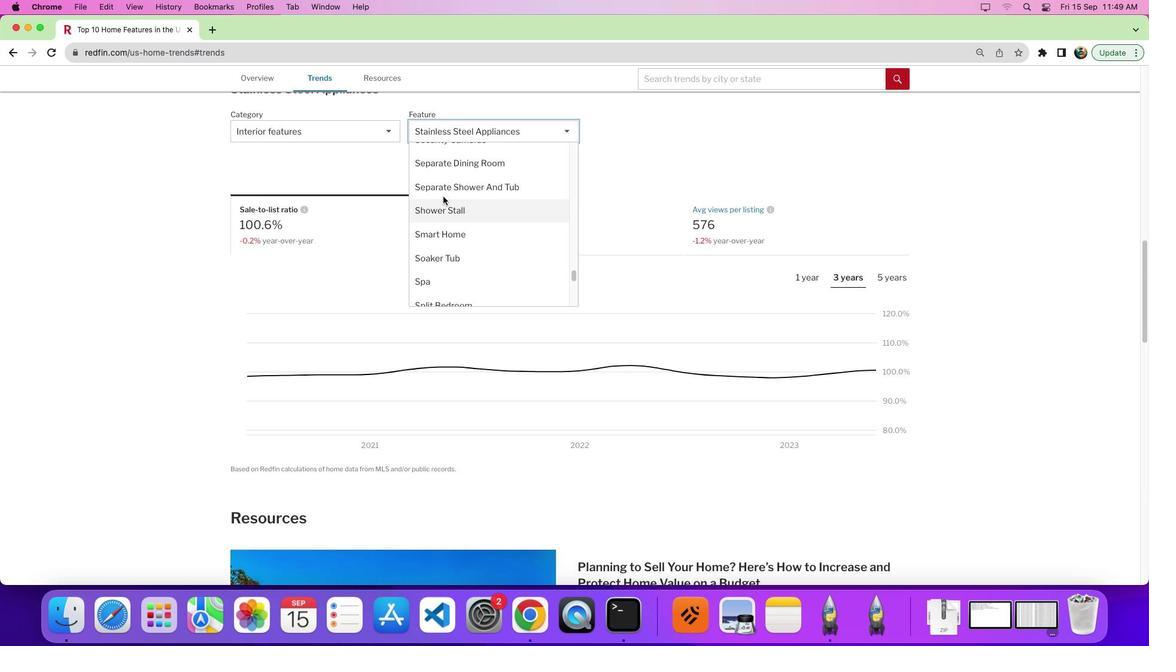 
Action: Mouse scrolled (443, 220) with delta (126, 97)
Screenshot: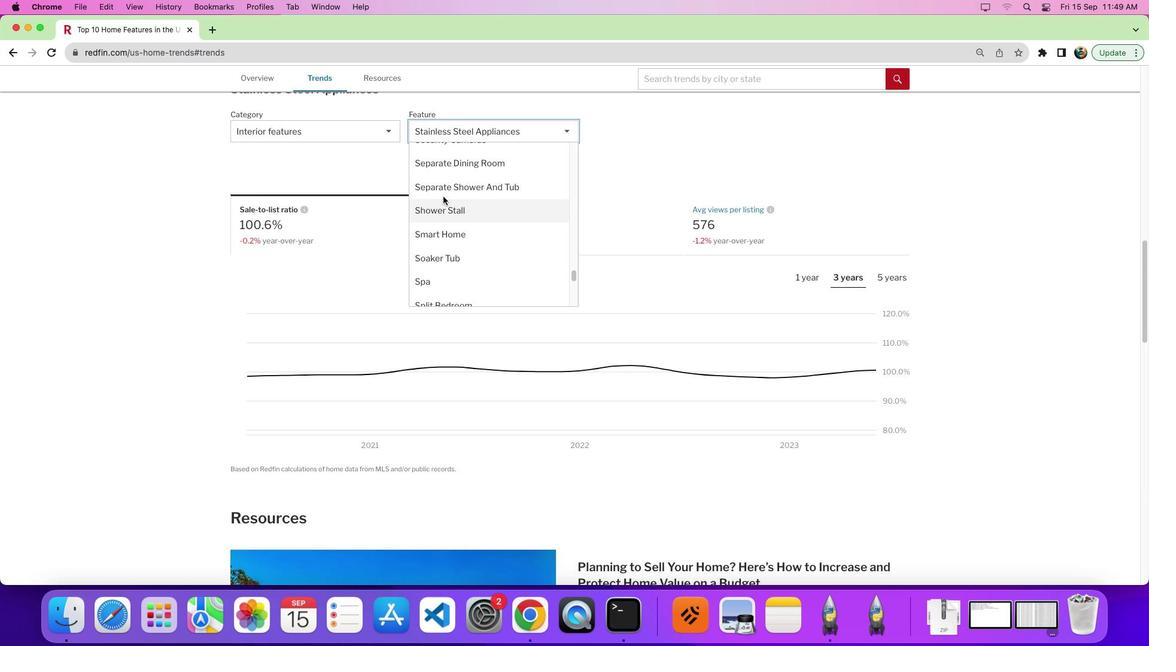 
Action: Mouse moved to (444, 220)
Screenshot: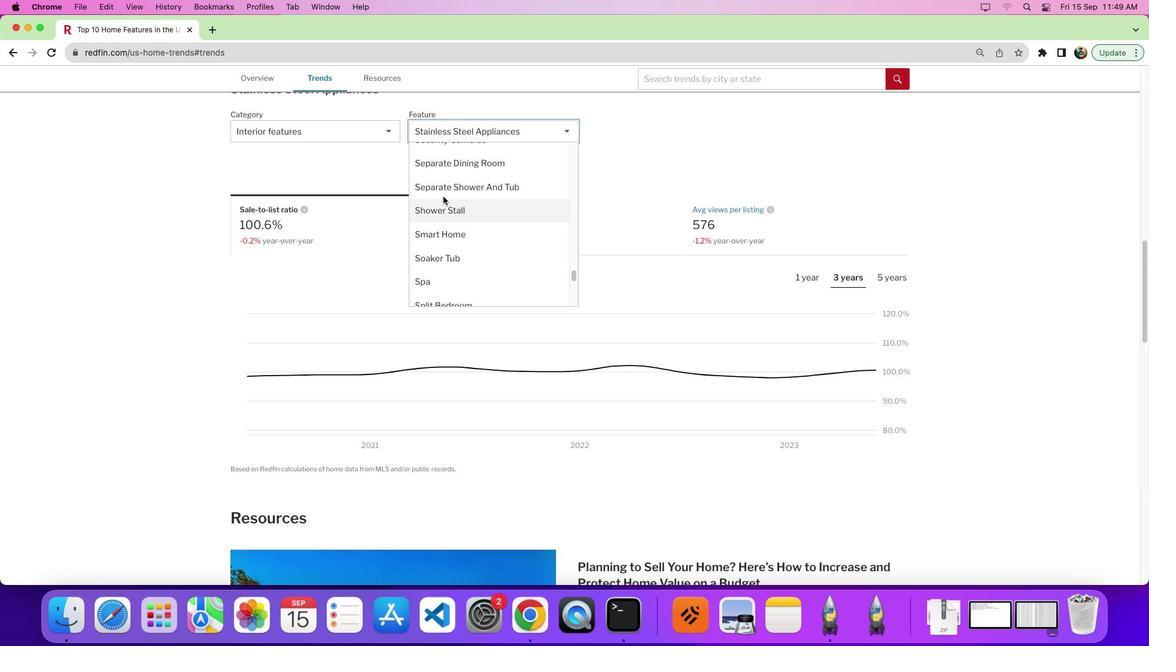 
Action: Mouse scrolled (444, 220) with delta (126, 94)
Screenshot: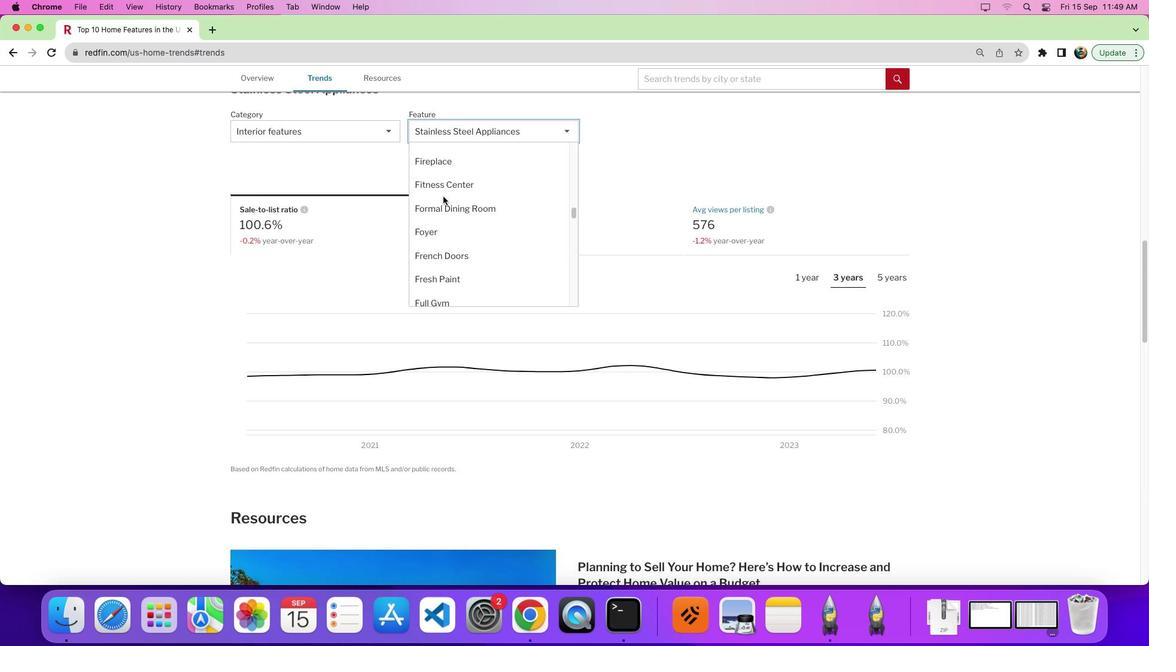 
Action: Mouse scrolled (444, 220) with delta (126, 94)
Screenshot: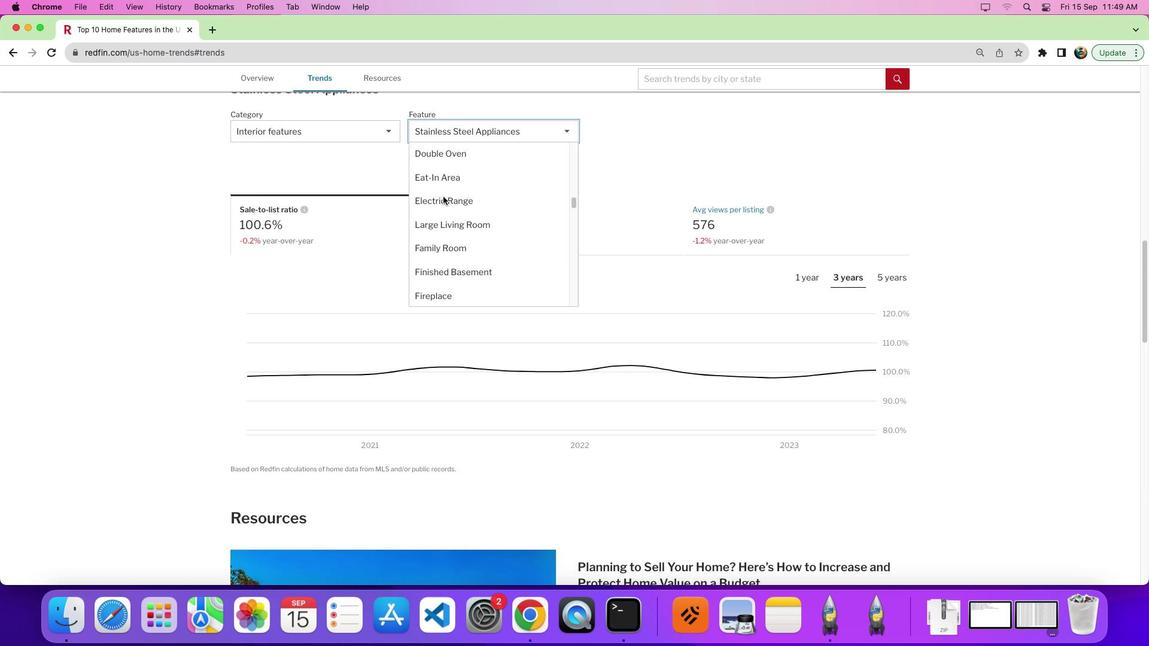 
Action: Mouse scrolled (444, 220) with delta (126, 97)
Screenshot: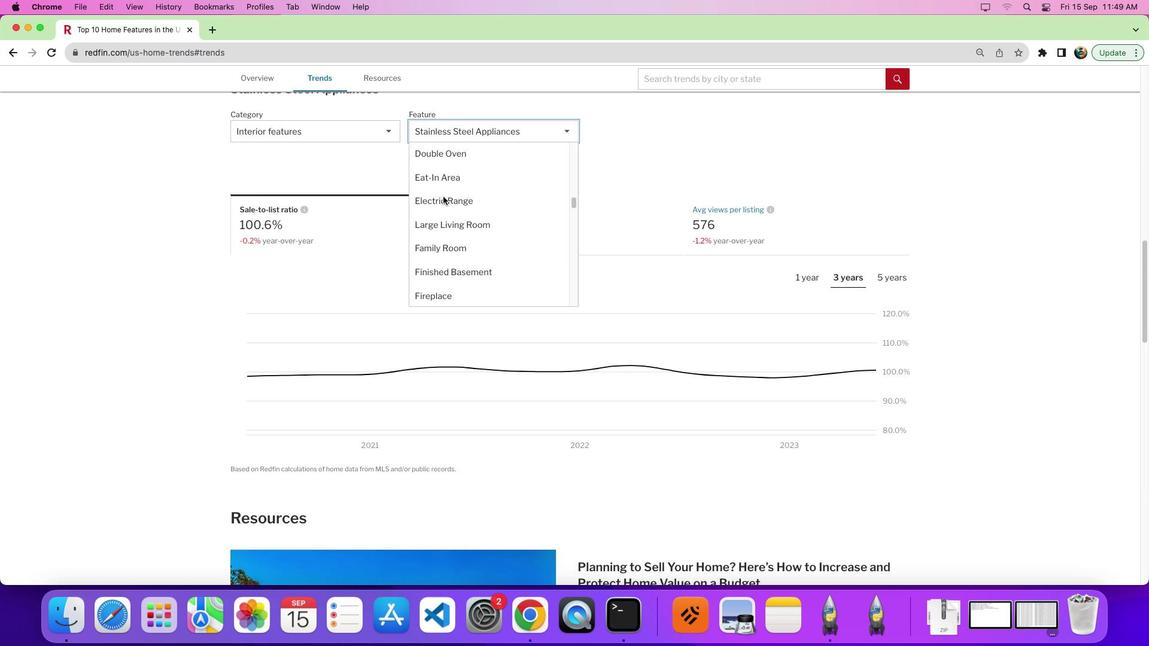 
Action: Mouse scrolled (444, 220) with delta (126, 99)
Screenshot: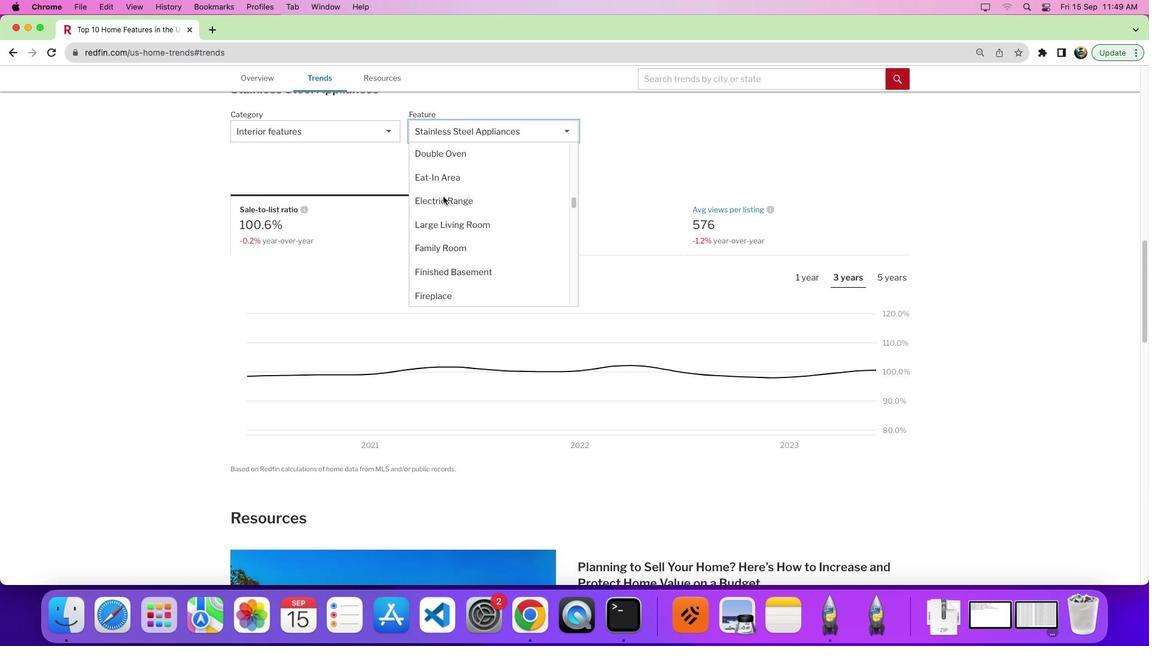 
Action: Mouse scrolled (444, 220) with delta (126, 99)
Screenshot: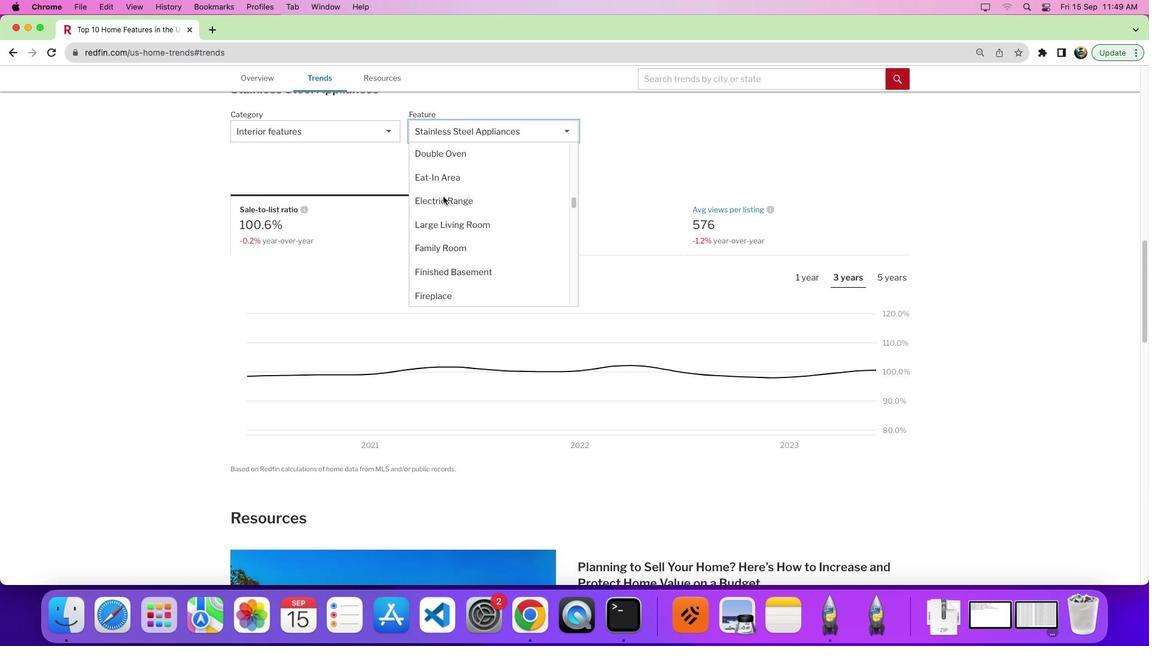 
Action: Mouse moved to (444, 220)
Screenshot: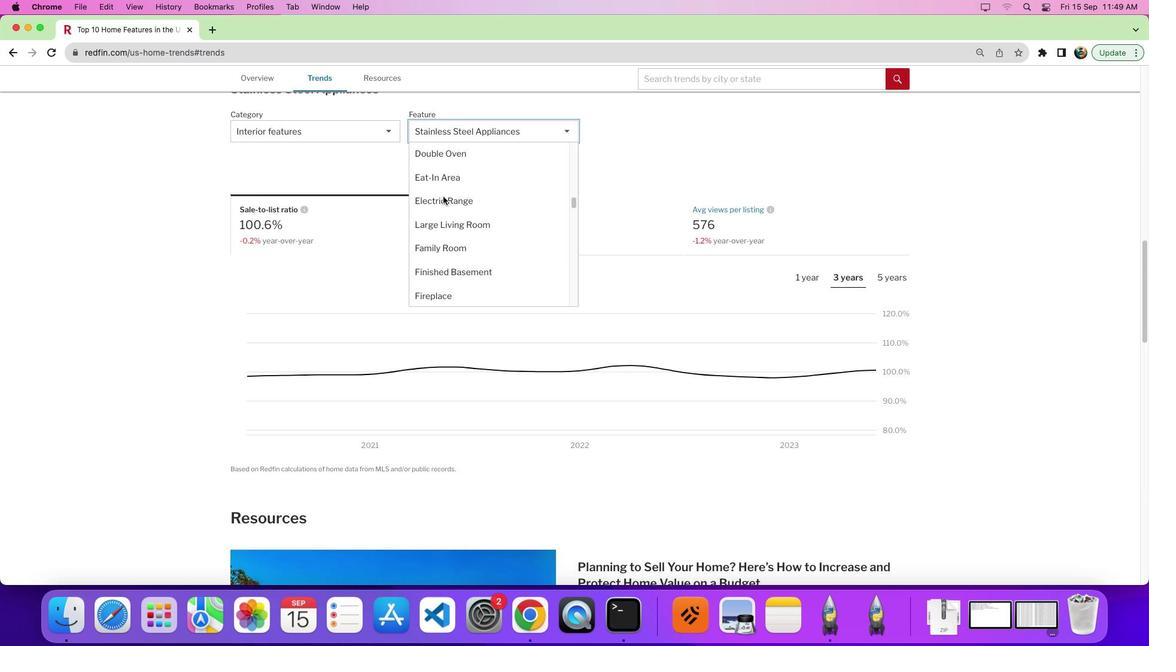 
Action: Mouse scrolled (444, 220) with delta (126, 94)
Screenshot: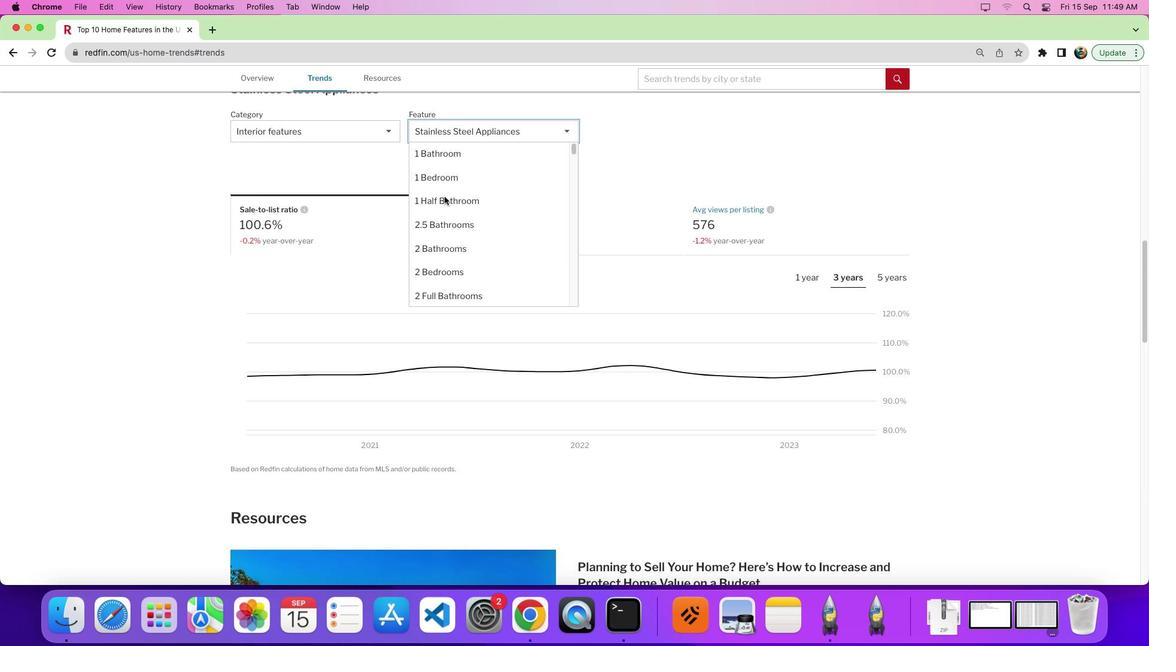 
Action: Mouse scrolled (444, 220) with delta (126, 94)
Screenshot: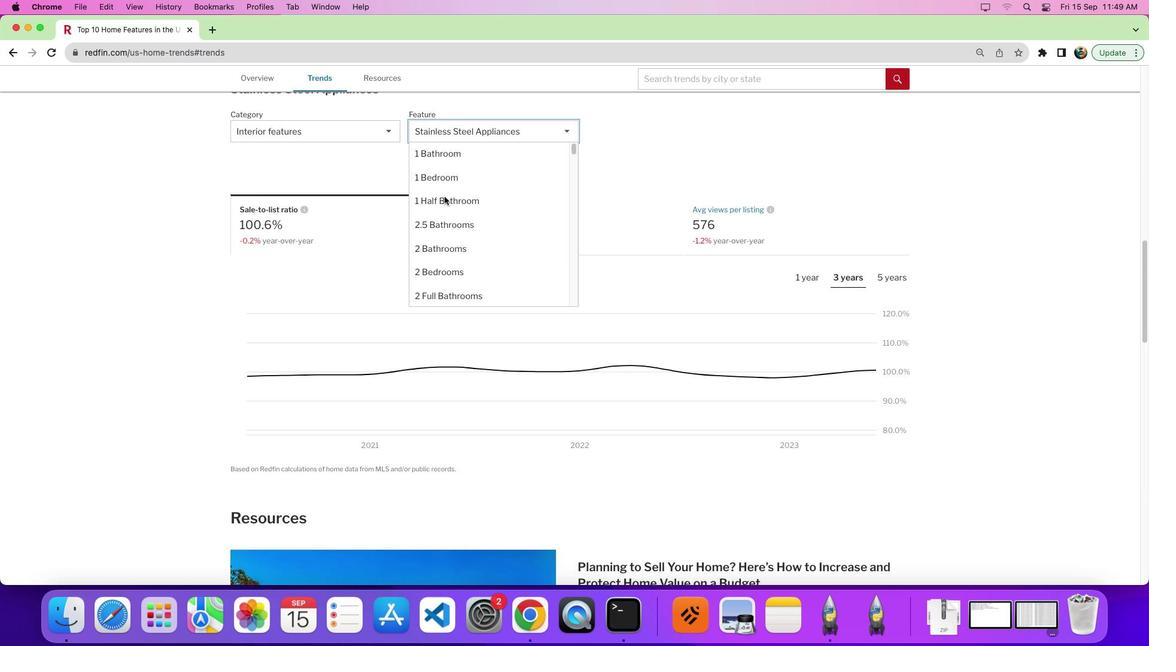
Action: Mouse scrolled (444, 220) with delta (126, 97)
Screenshot: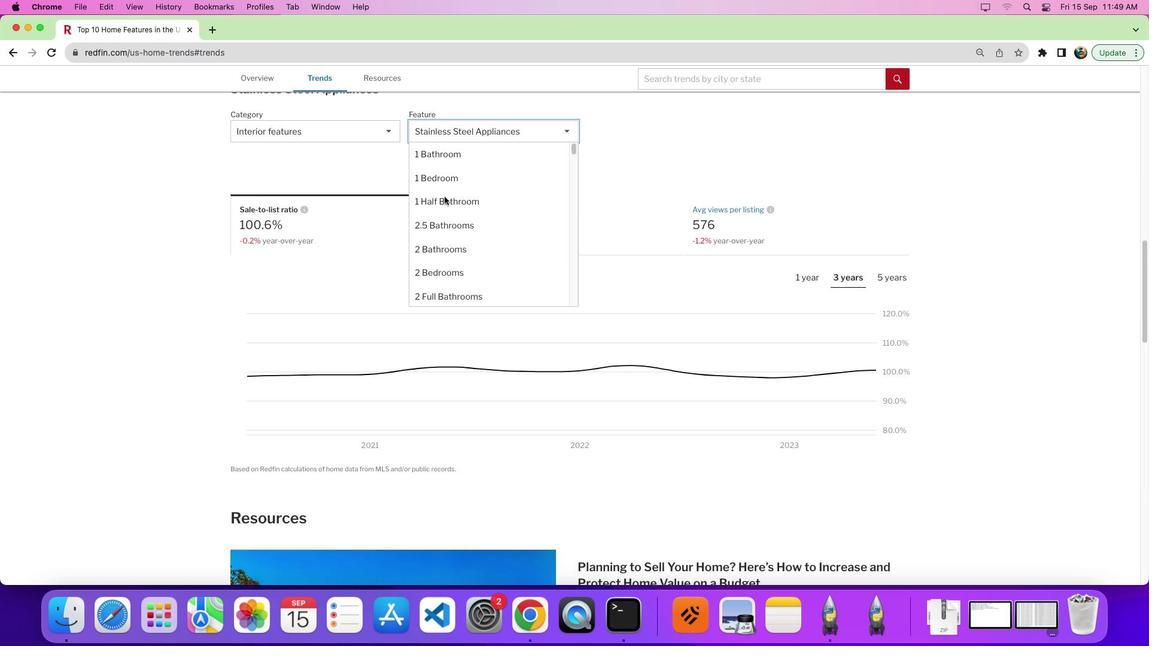 
Action: Mouse scrolled (444, 220) with delta (126, 99)
Screenshot: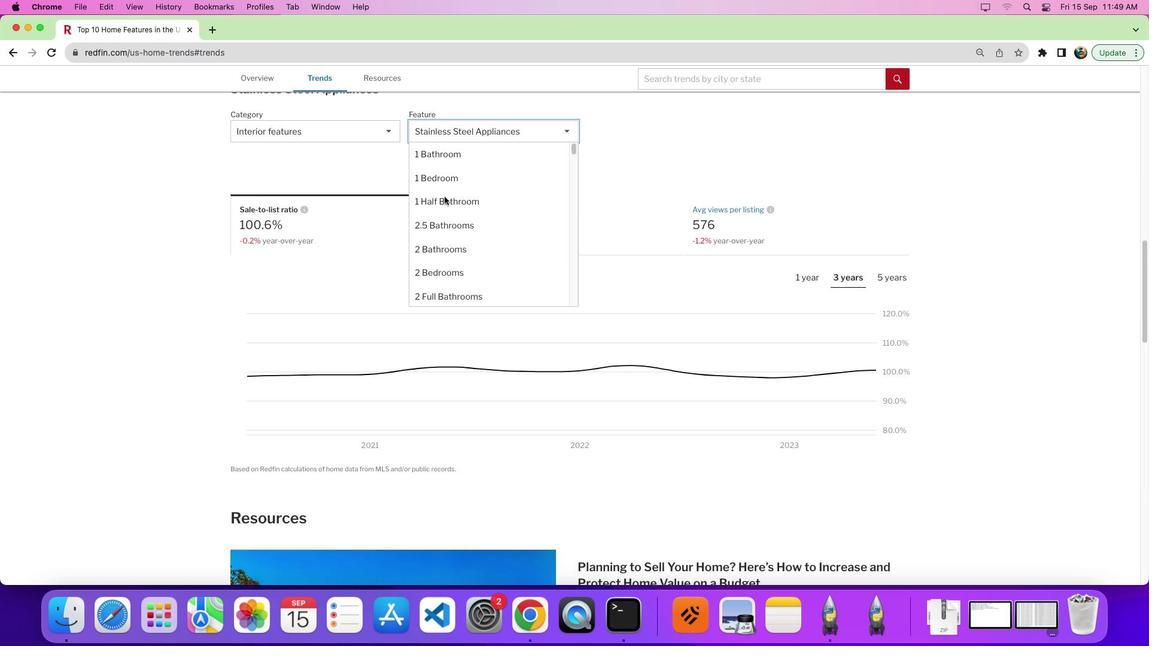 
Action: Mouse scrolled (444, 220) with delta (126, 99)
Screenshot: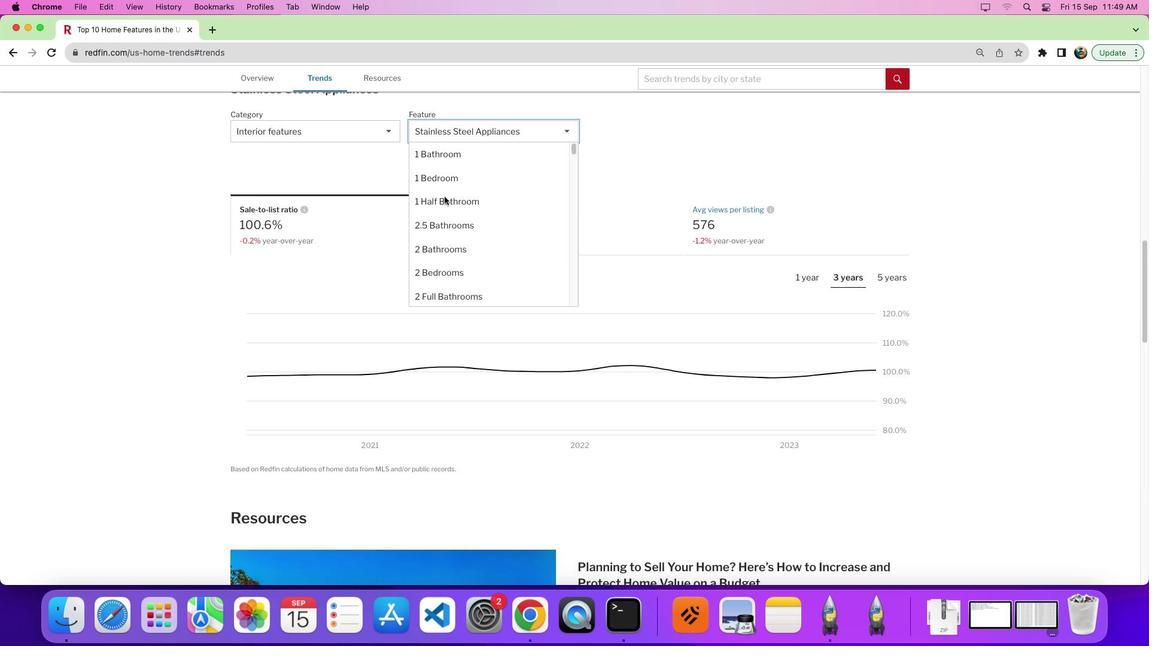 
Action: Mouse moved to (489, 238)
Screenshot: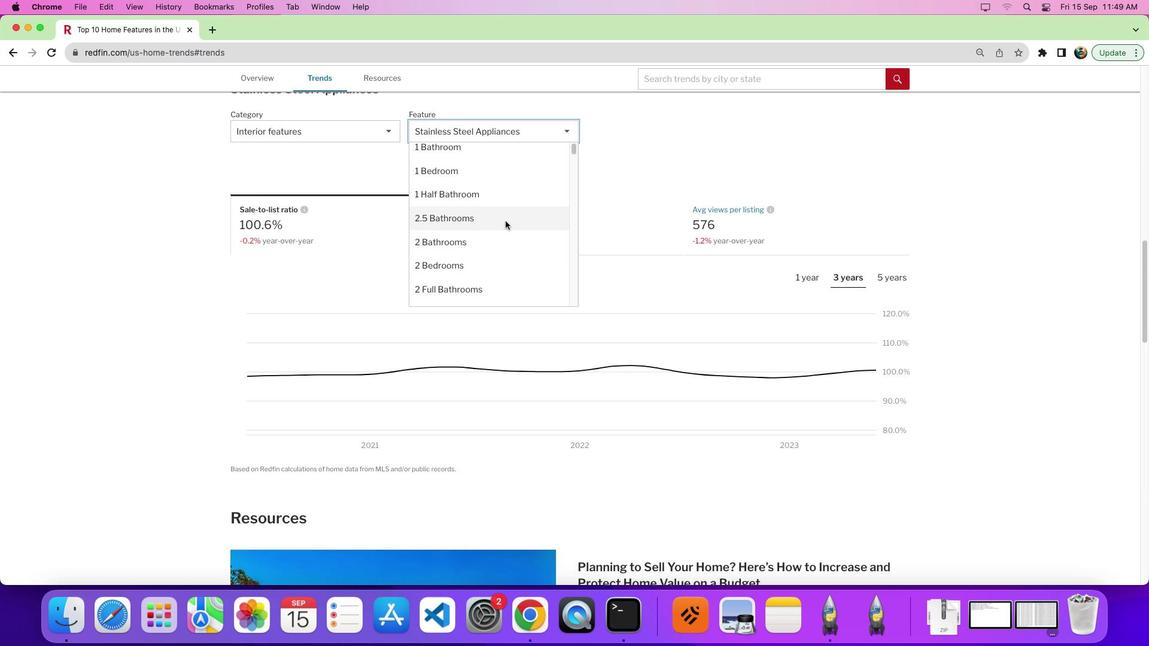 
Action: Mouse scrolled (489, 238) with delta (126, 93)
Screenshot: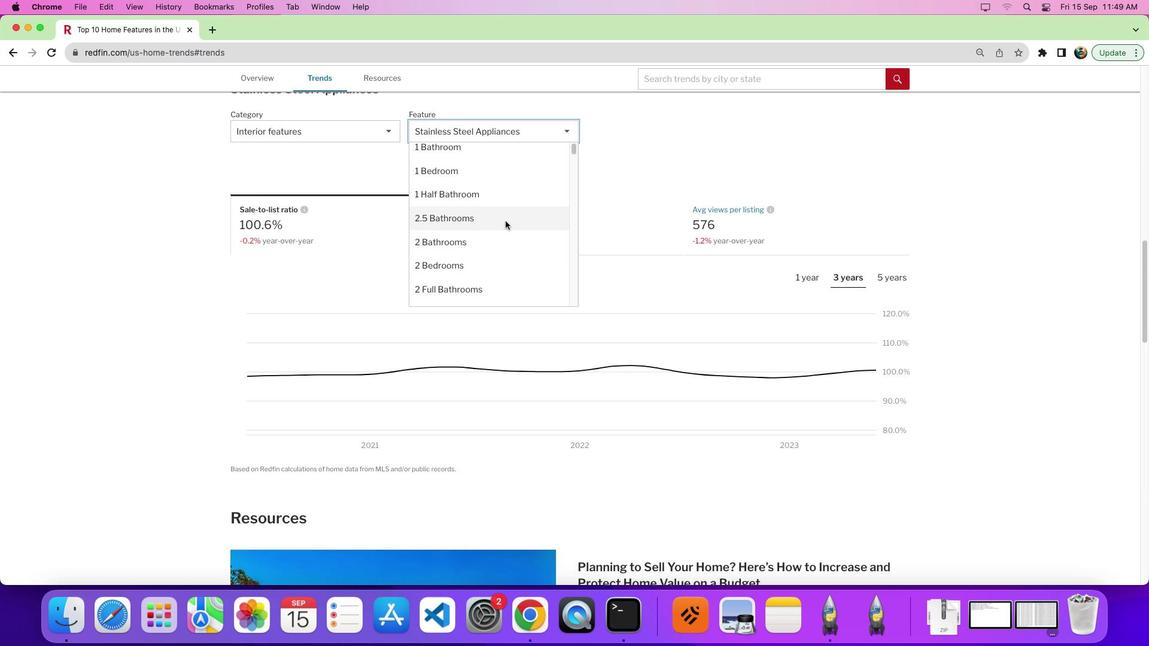 
Action: Mouse moved to (488, 236)
Screenshot: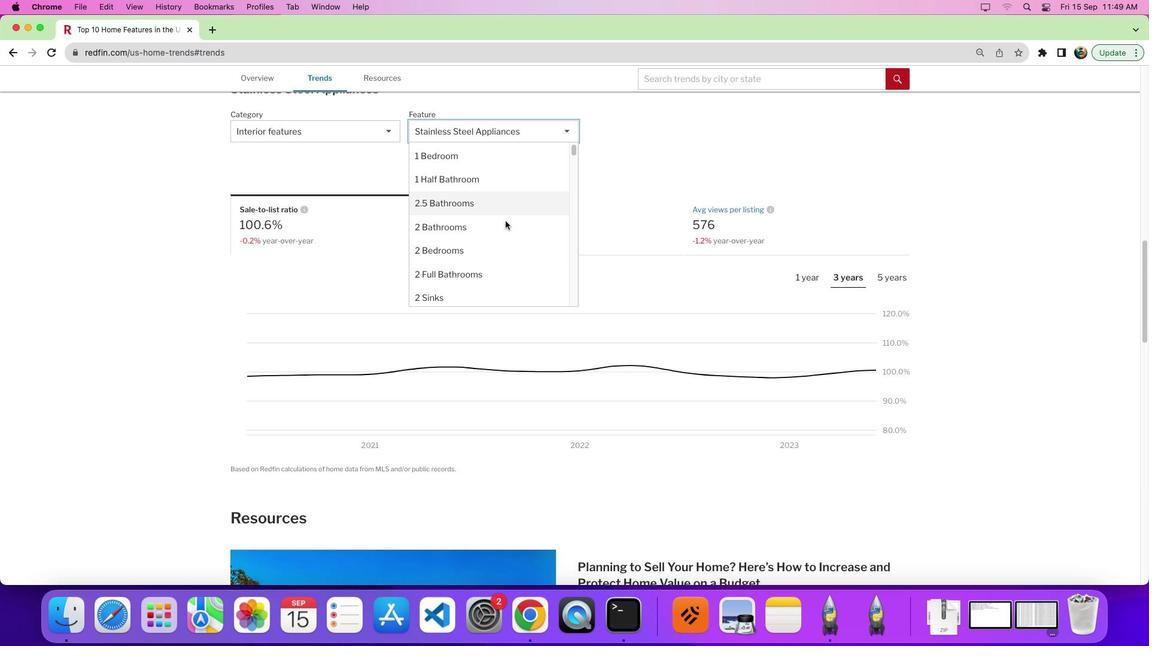 
Action: Mouse scrolled (488, 236) with delta (126, 93)
Screenshot: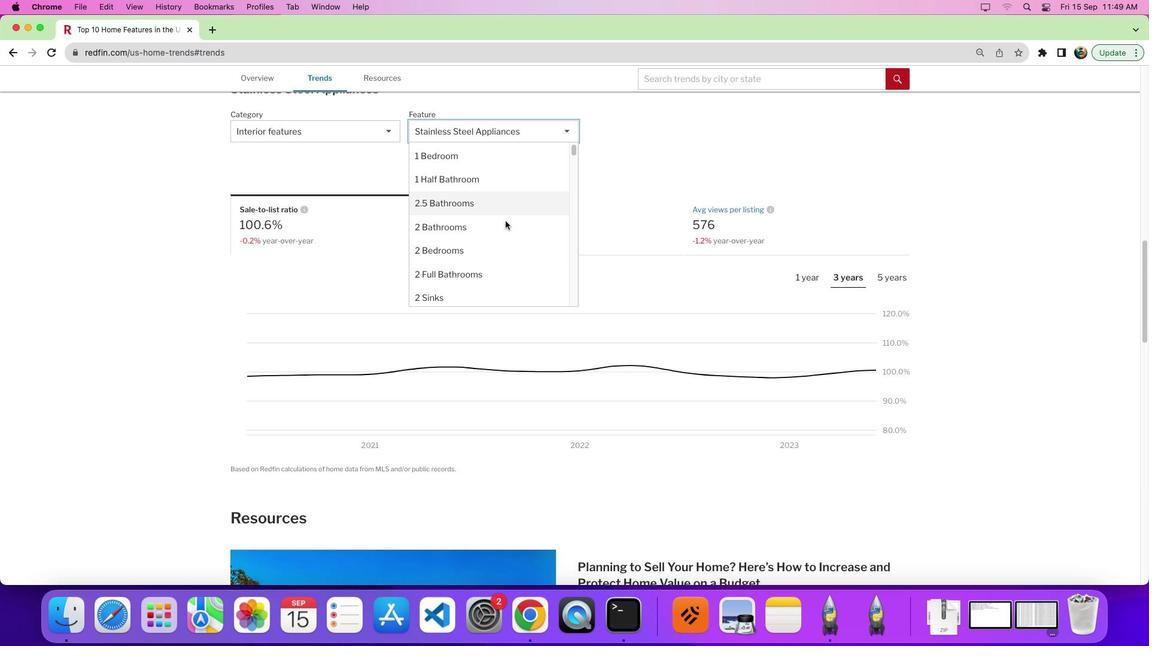 
Action: Mouse moved to (451, 252)
Screenshot: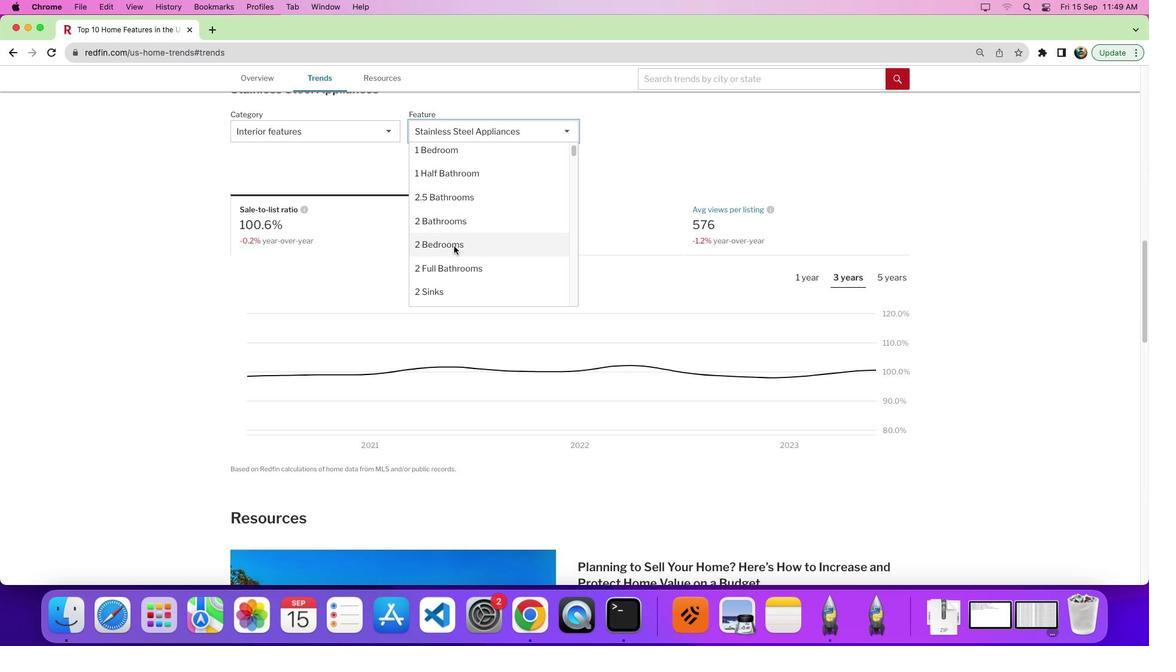 
Action: Mouse pressed left at (451, 252)
Screenshot: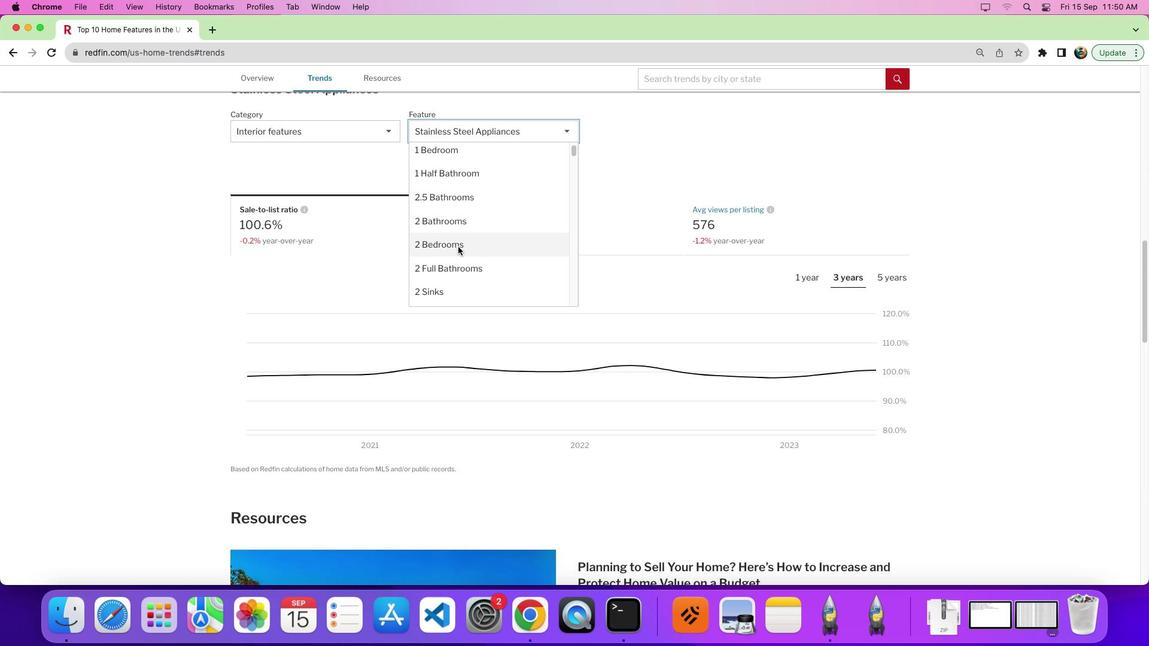
Action: Mouse moved to (472, 231)
Screenshot: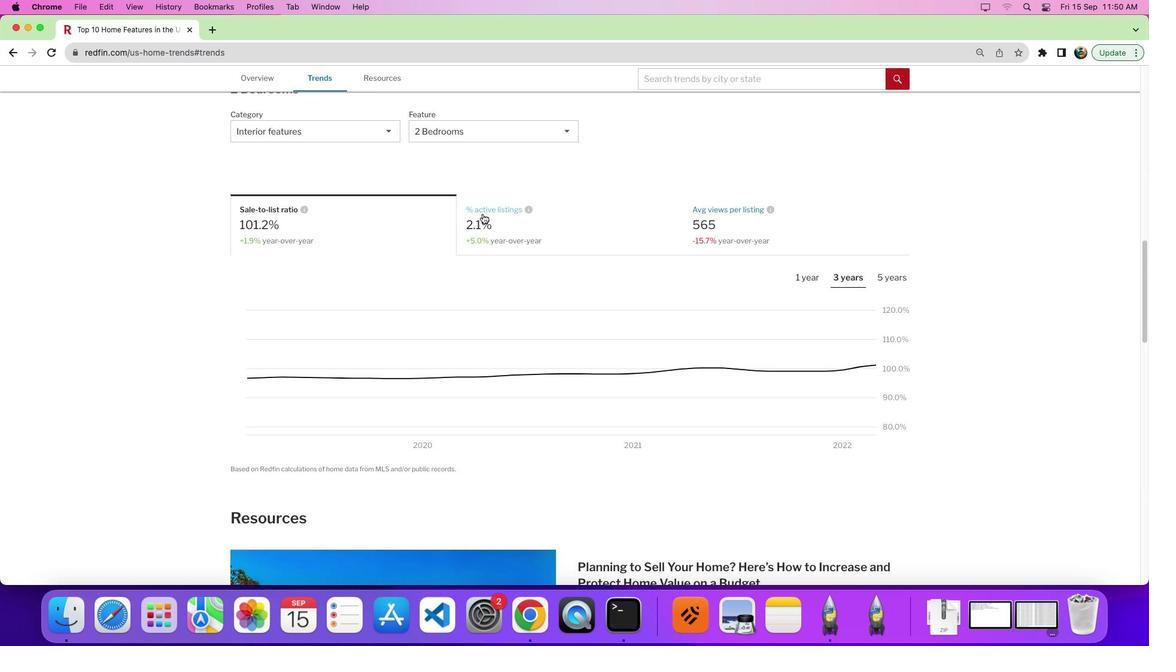 
Action: Mouse pressed left at (472, 231)
Screenshot: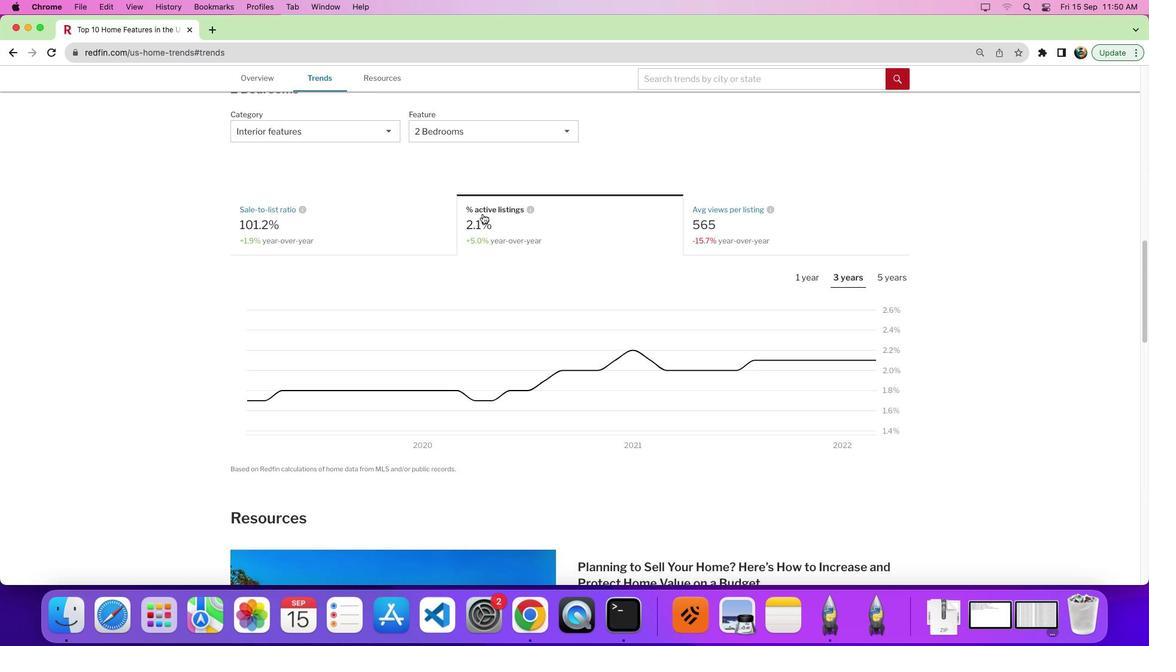 
Action: Mouse moved to (852, 298)
Screenshot: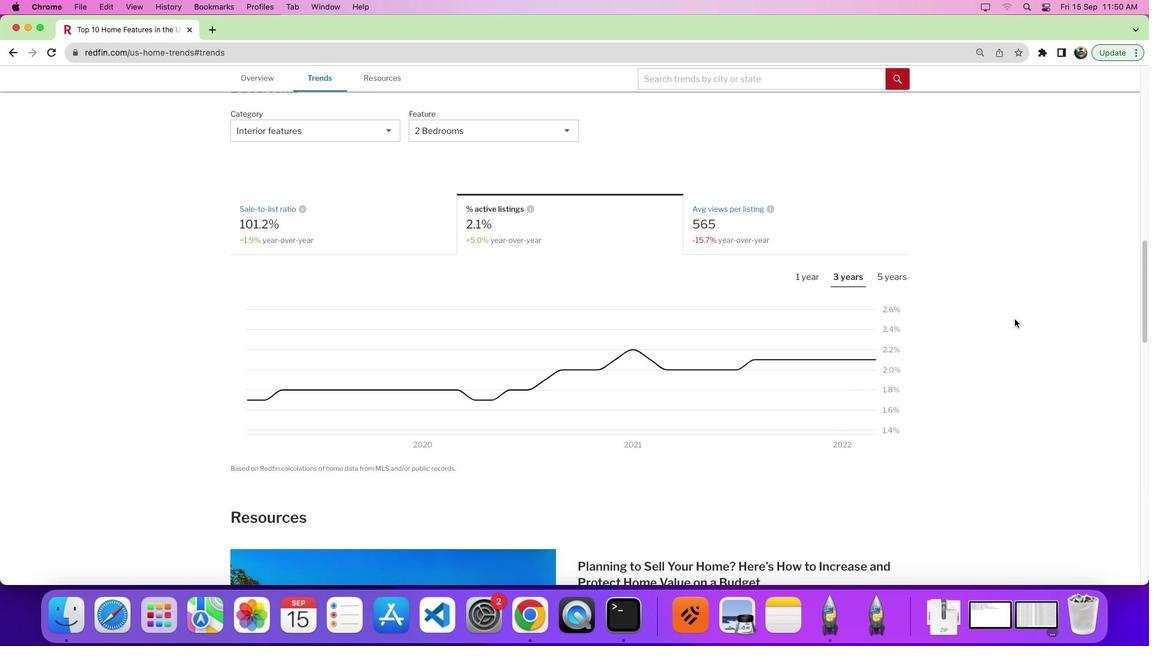 
Action: Mouse scrolled (852, 298) with delta (126, 93)
Screenshot: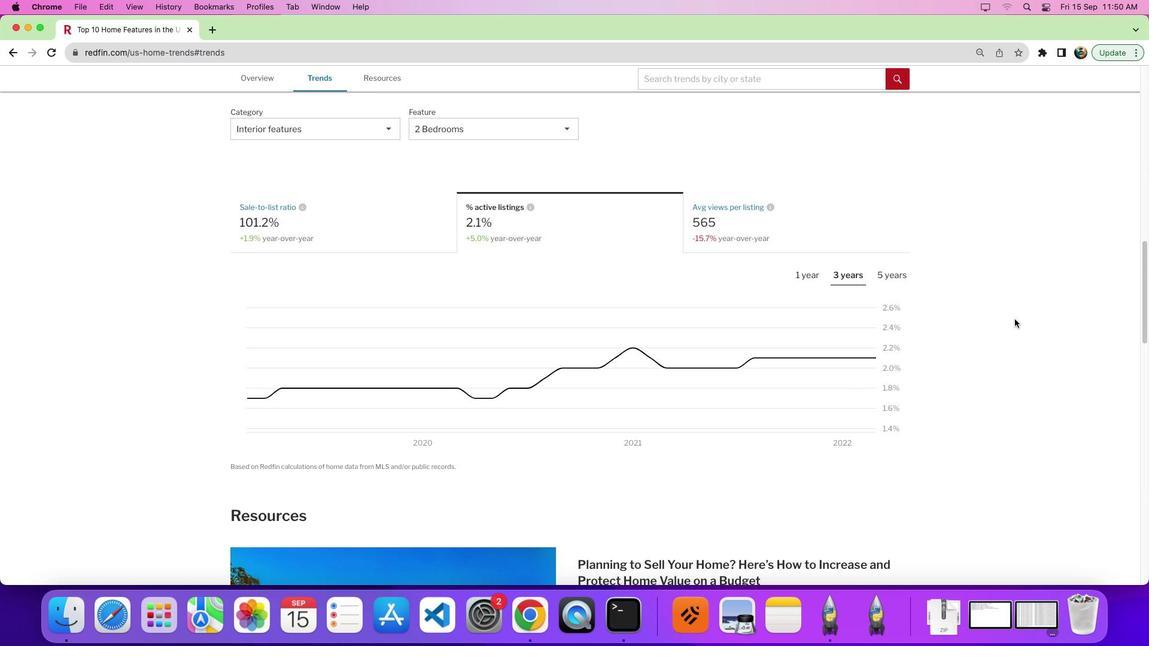 
Action: Mouse moved to (800, 297)
Screenshot: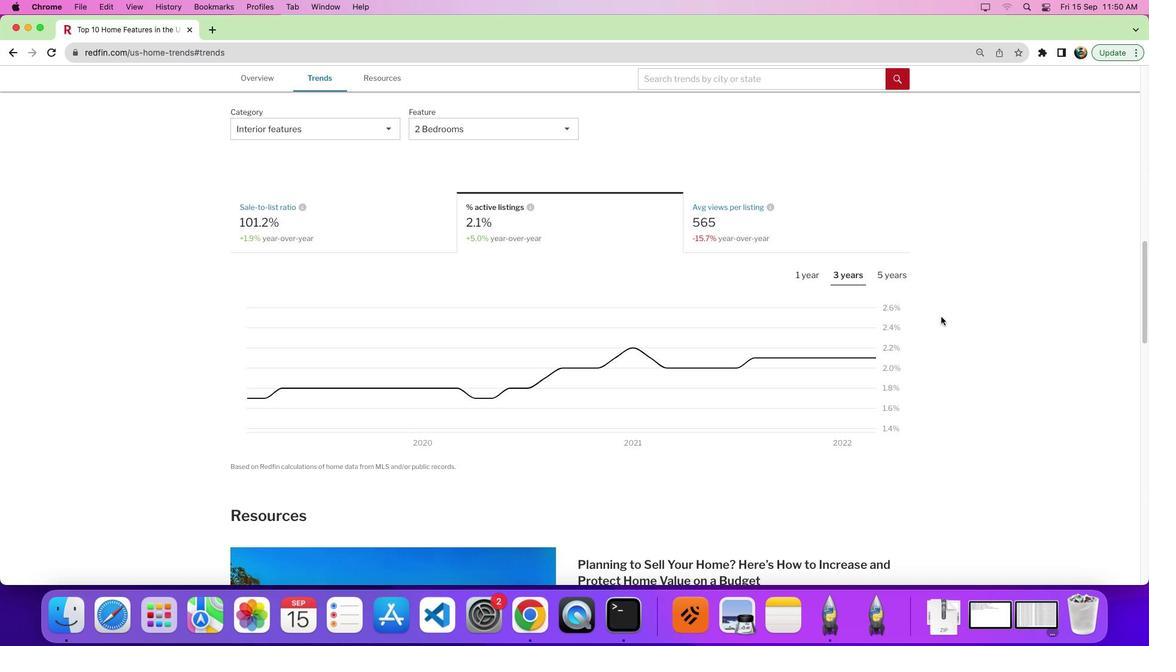 
